 Task: Create a sub task Gather and Analyse Requirements for the task  Implement multi-language support for the app in the project TrapPlan , assign it to team member softage.10@softage.net and update the status of the sub task to  On Track  , set the priority of the sub task to Low.
Action: Mouse moved to (51, 503)
Screenshot: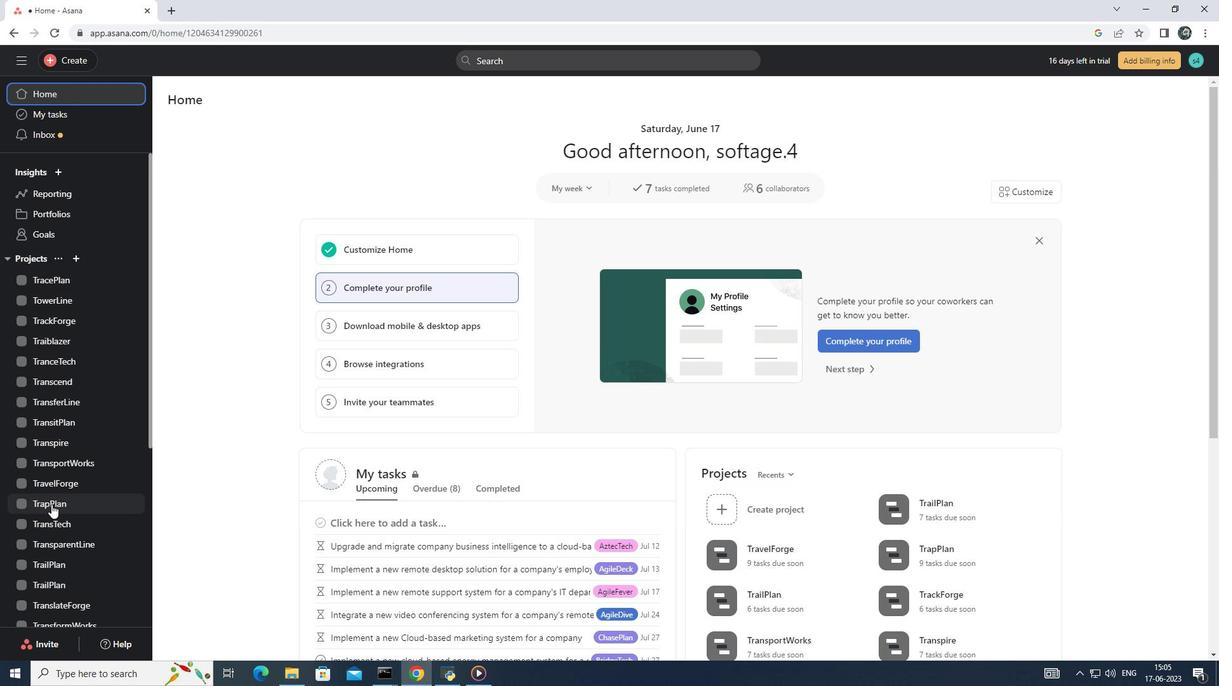 
Action: Mouse pressed left at (51, 503)
Screenshot: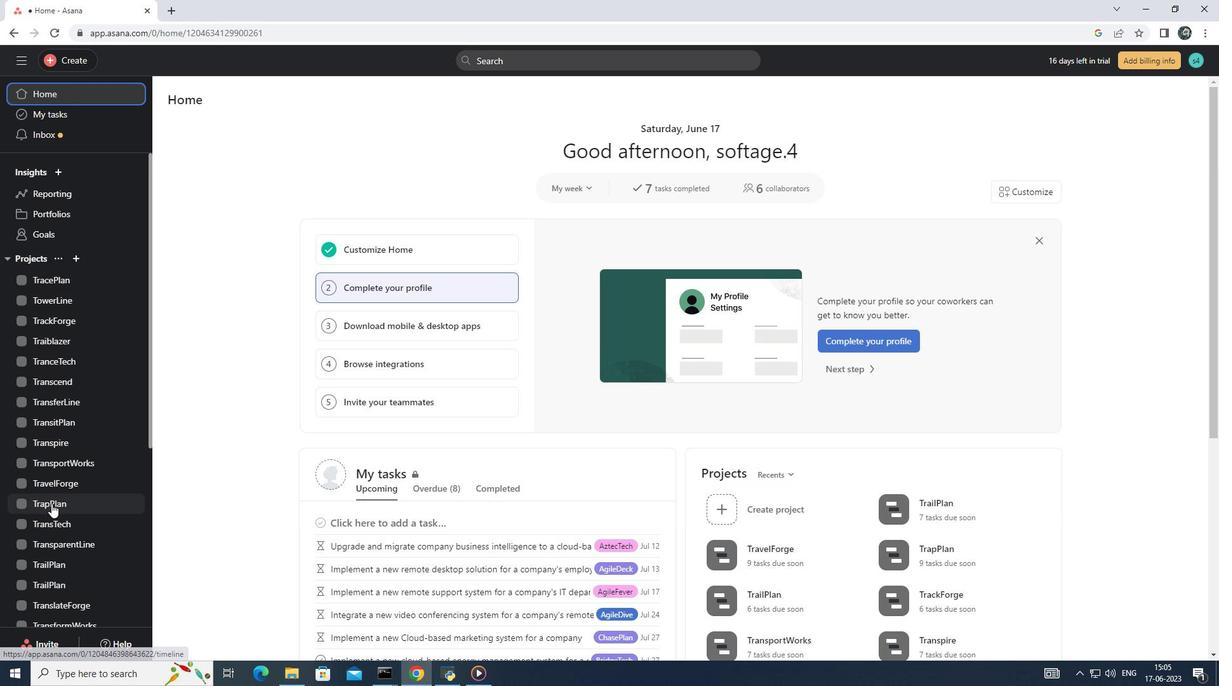 
Action: Mouse moved to (477, 300)
Screenshot: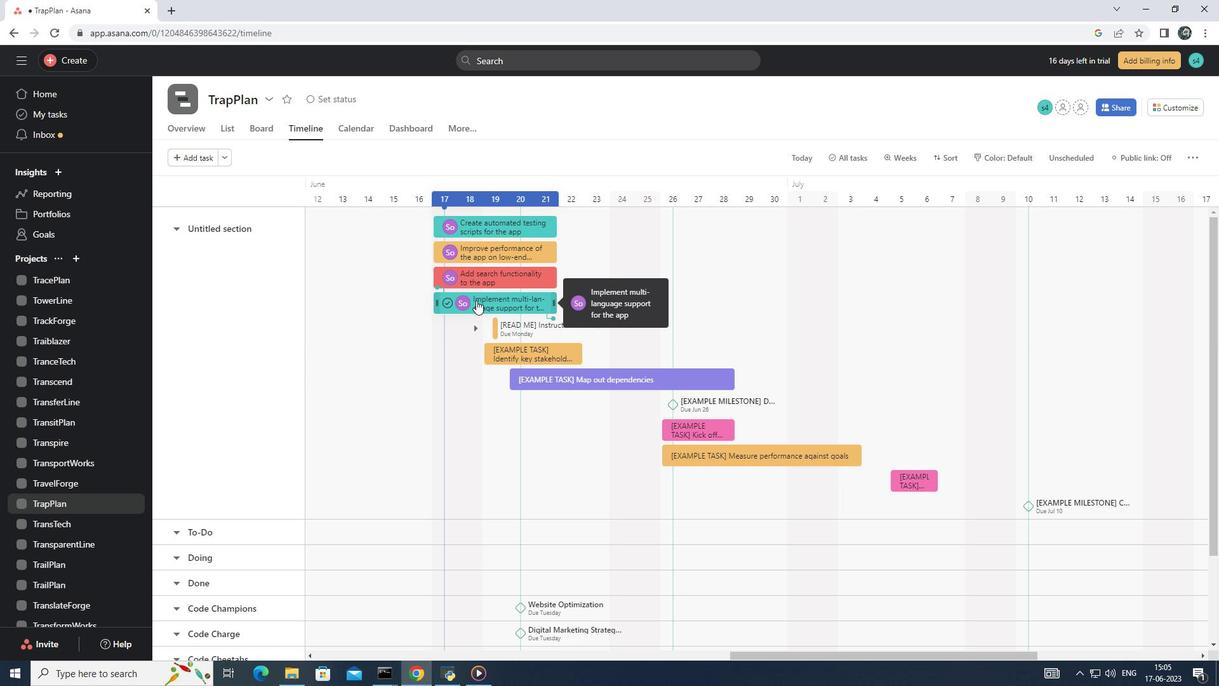 
Action: Mouse pressed left at (477, 300)
Screenshot: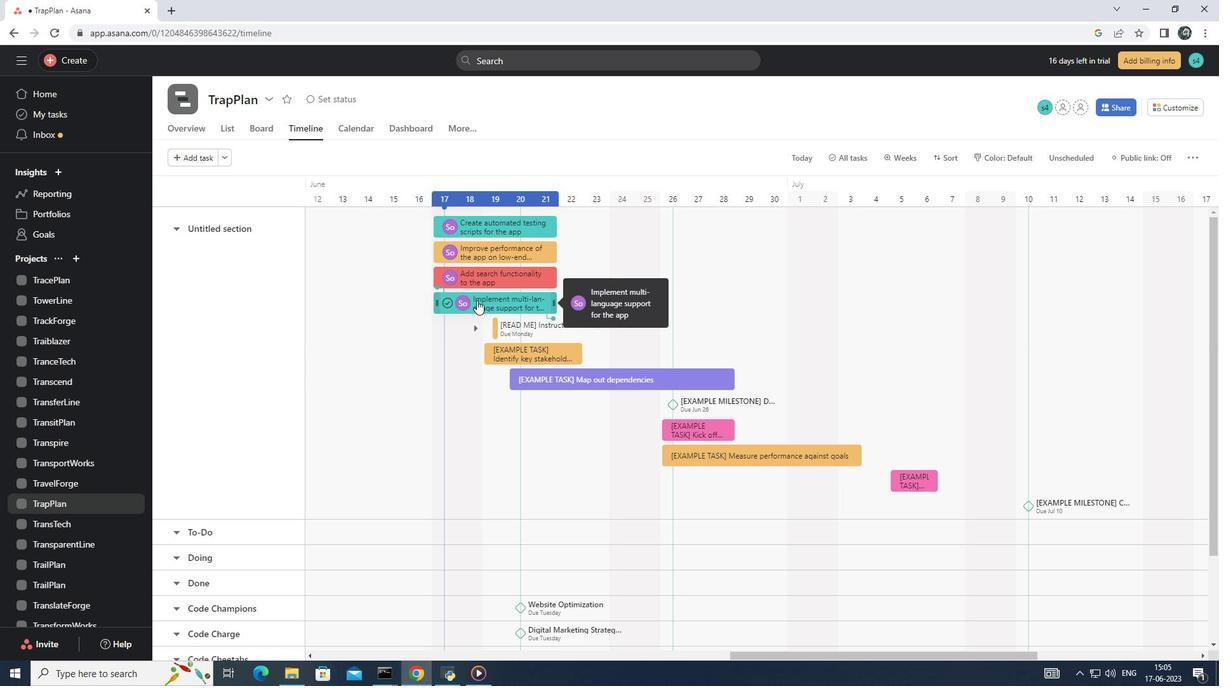 
Action: Mouse moved to (833, 429)
Screenshot: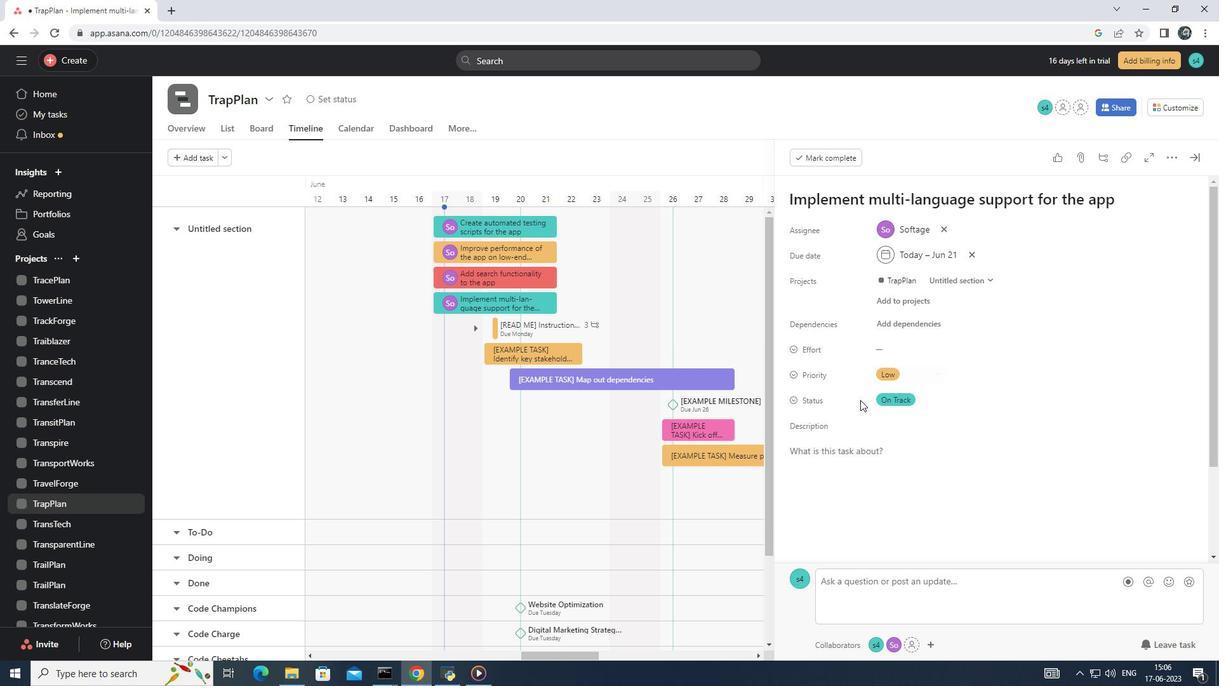 
Action: Mouse scrolled (833, 428) with delta (0, 0)
Screenshot: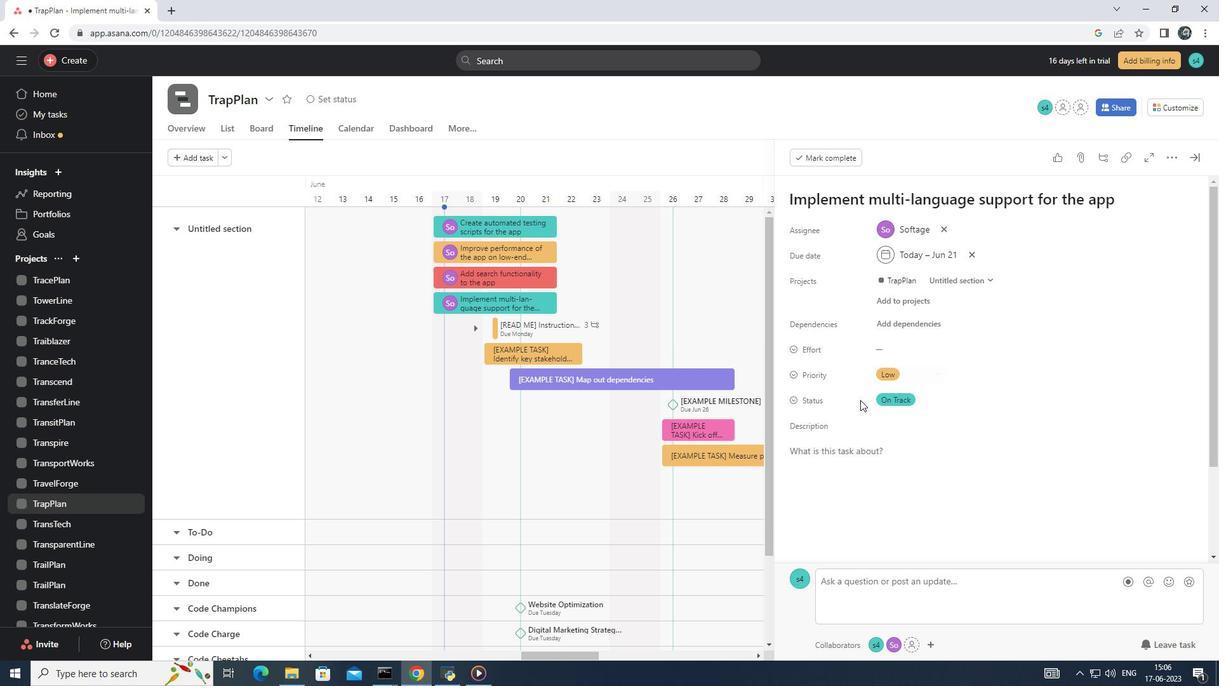 
Action: Mouse moved to (830, 432)
Screenshot: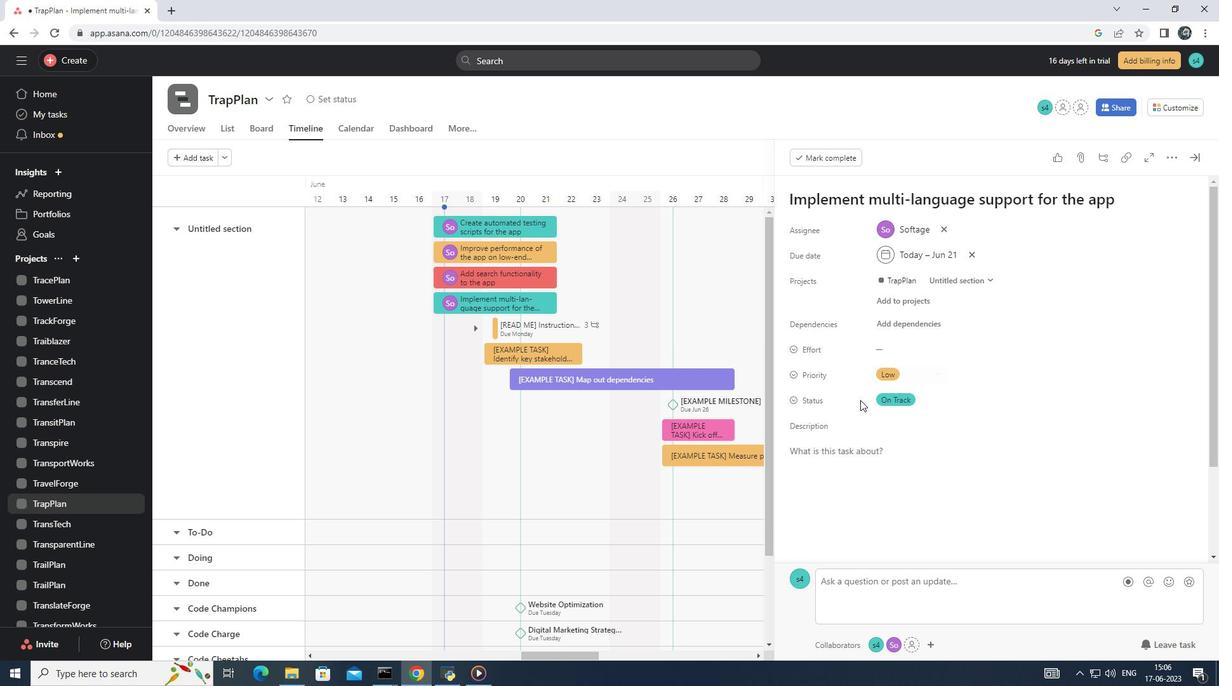 
Action: Mouse scrolled (831, 430) with delta (0, 0)
Screenshot: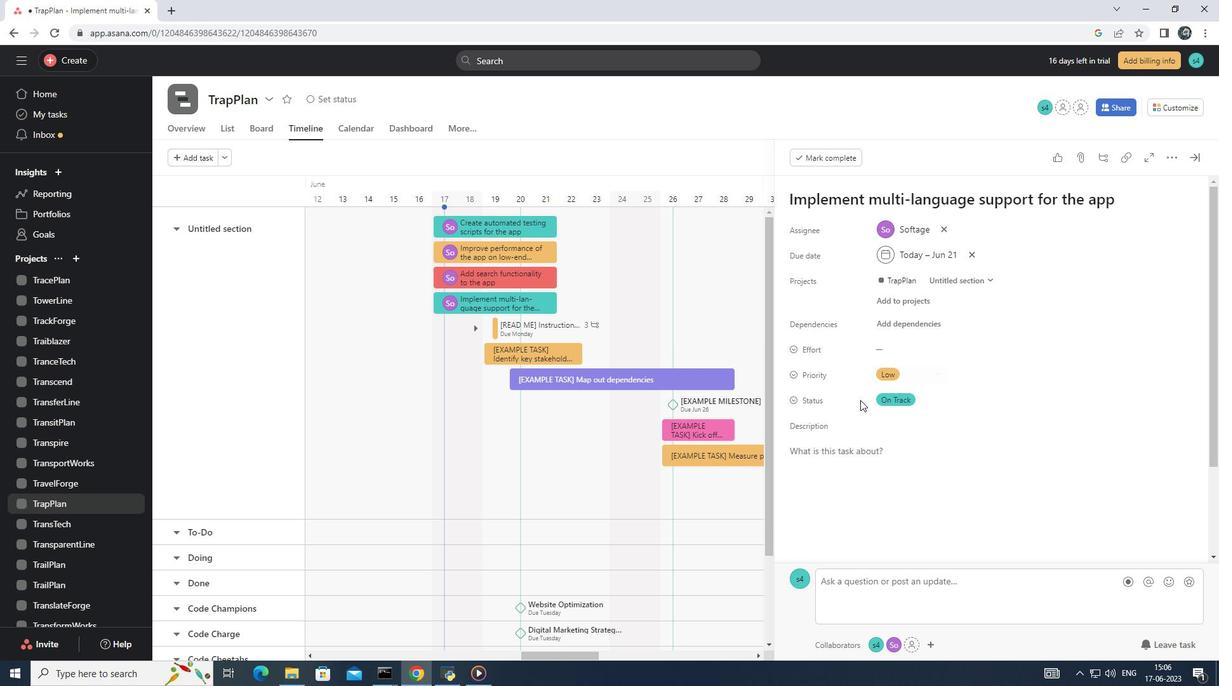 
Action: Mouse moved to (828, 435)
Screenshot: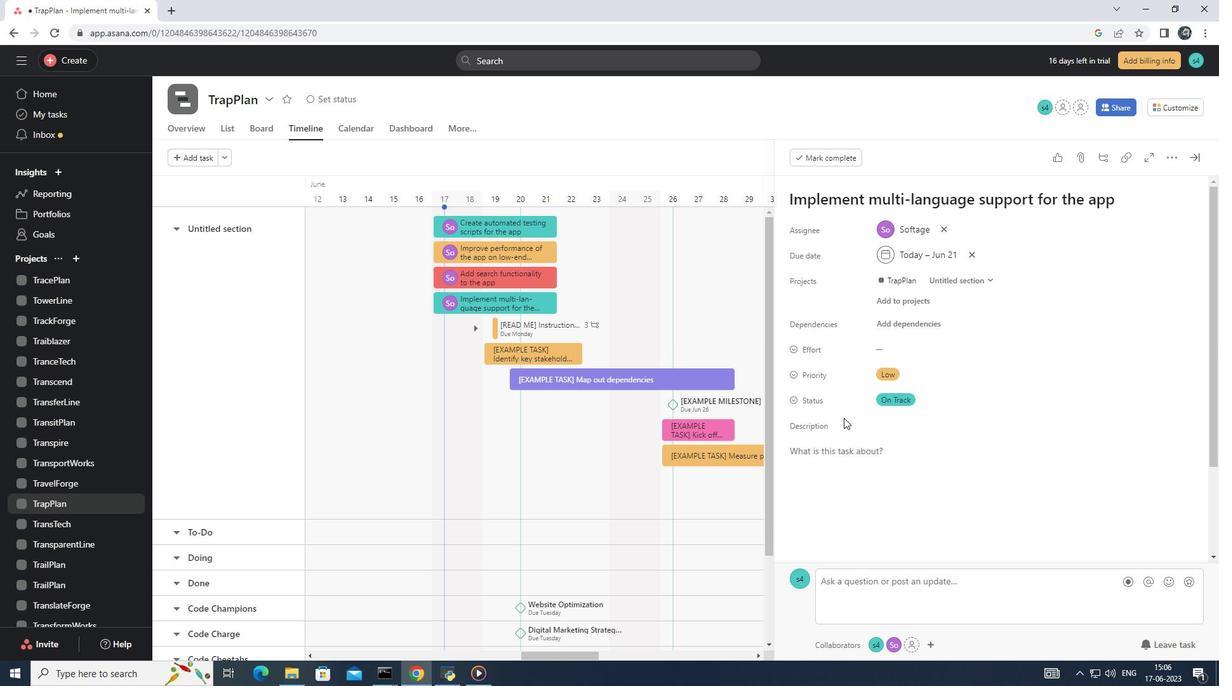 
Action: Mouse scrolled (828, 433) with delta (0, 0)
Screenshot: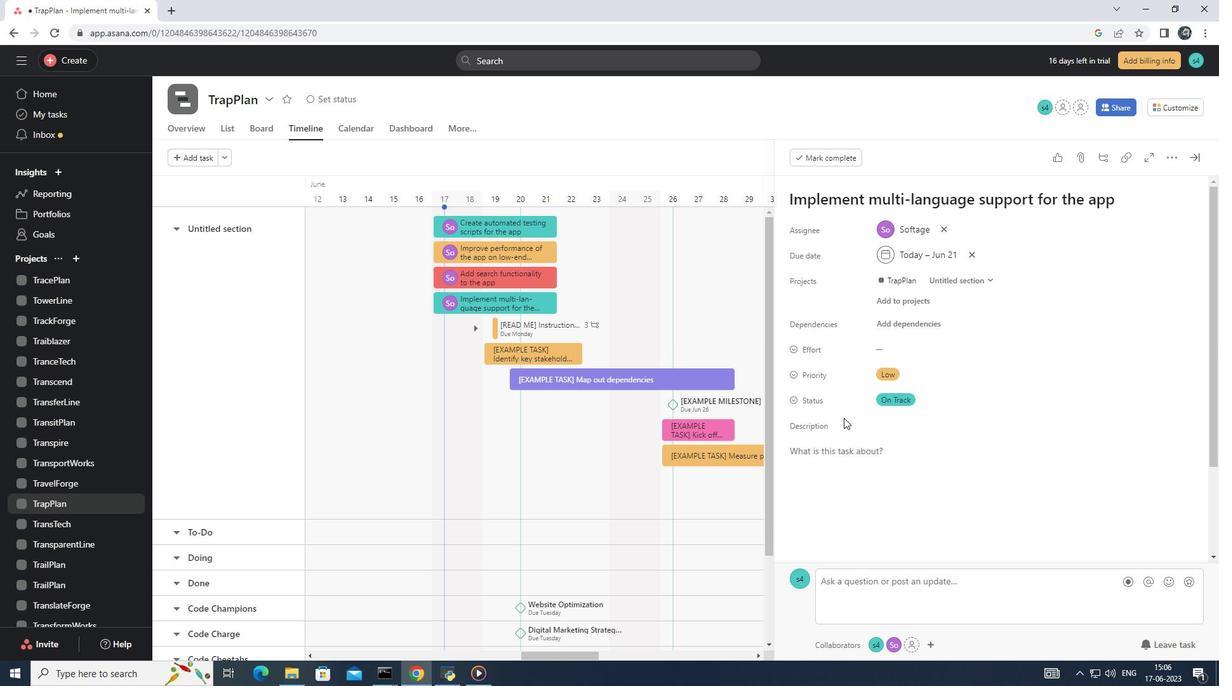 
Action: Mouse moved to (828, 435)
Screenshot: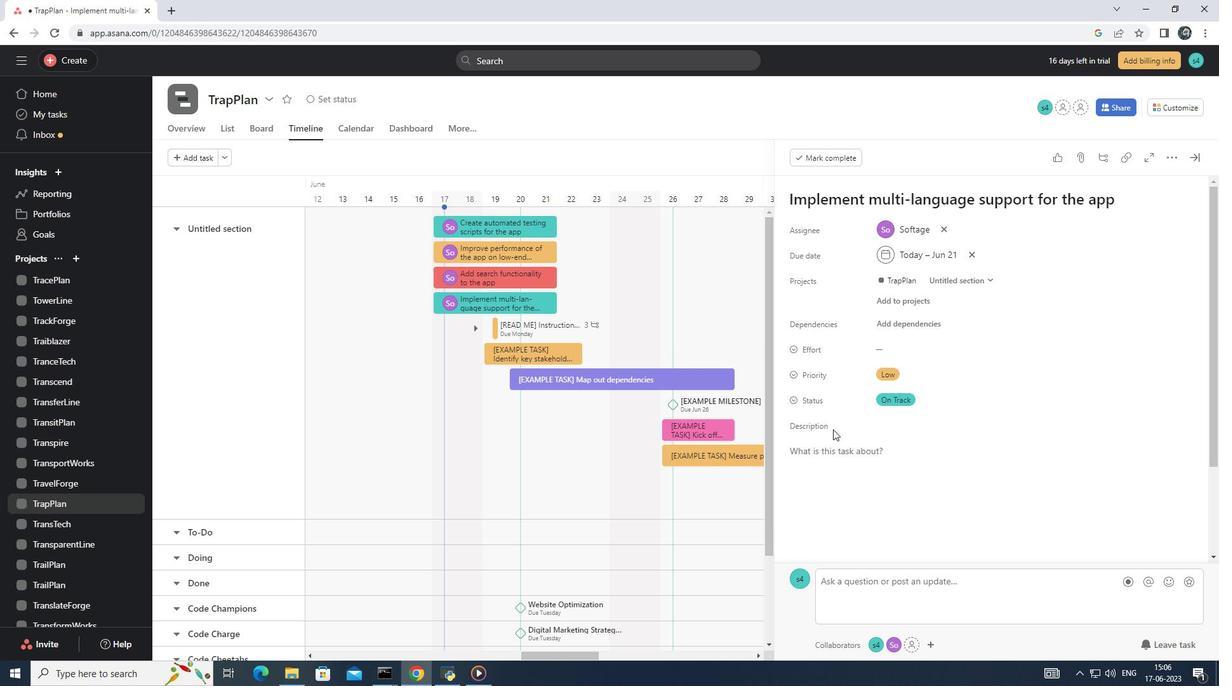 
Action: Mouse scrolled (828, 435) with delta (0, 0)
Screenshot: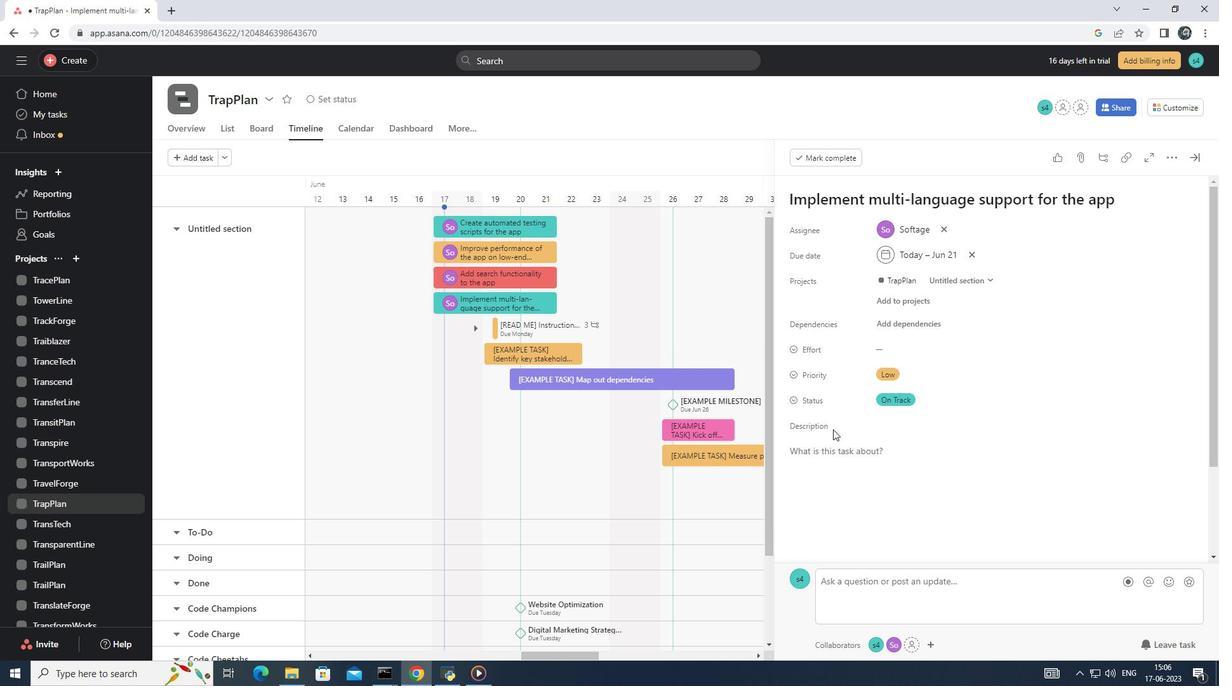 
Action: Mouse moved to (828, 437)
Screenshot: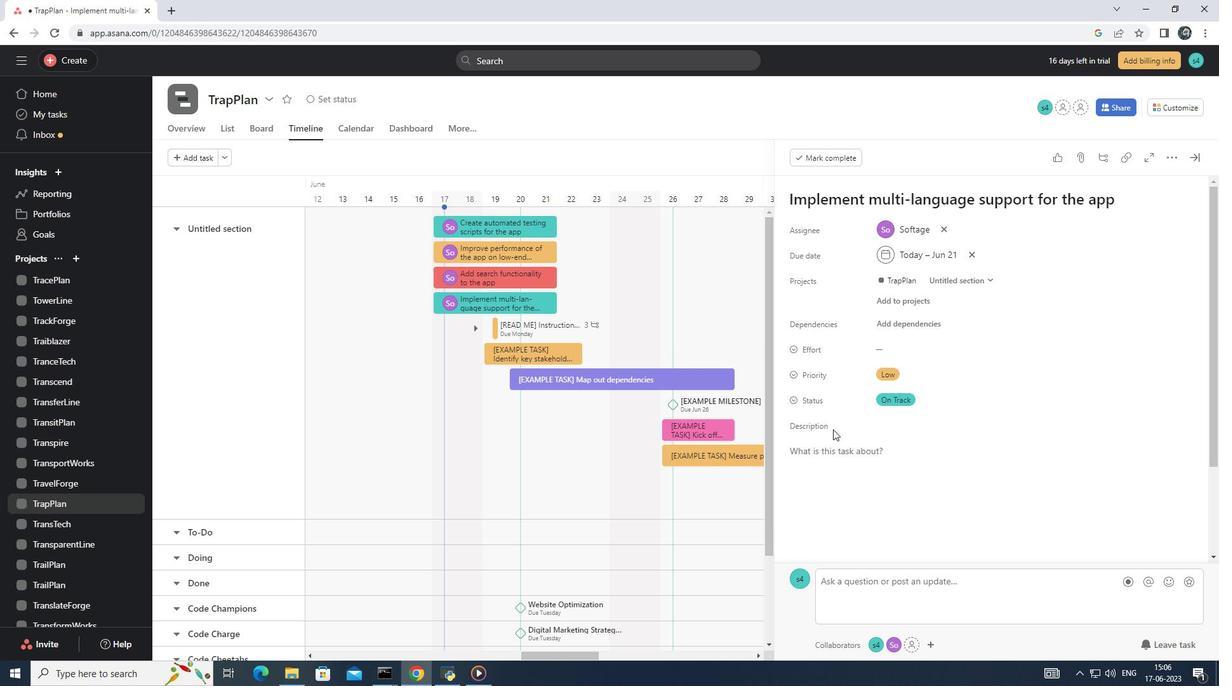 
Action: Mouse scrolled (828, 435) with delta (0, 0)
Screenshot: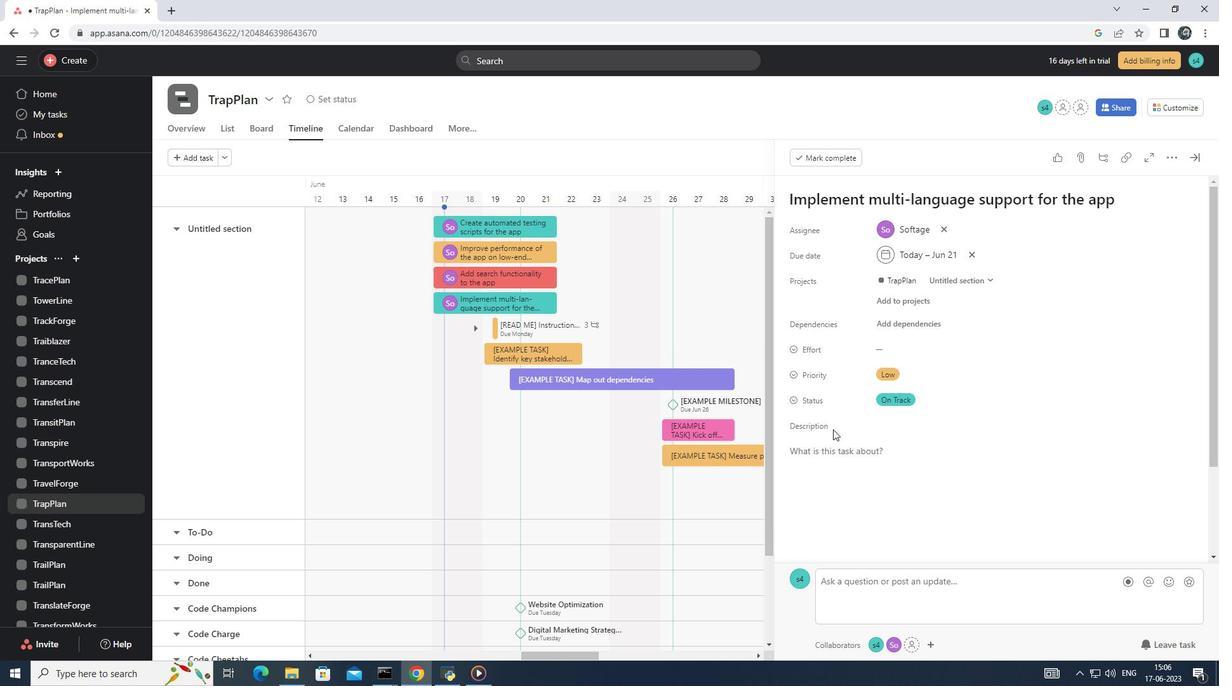
Action: Mouse moved to (822, 464)
Screenshot: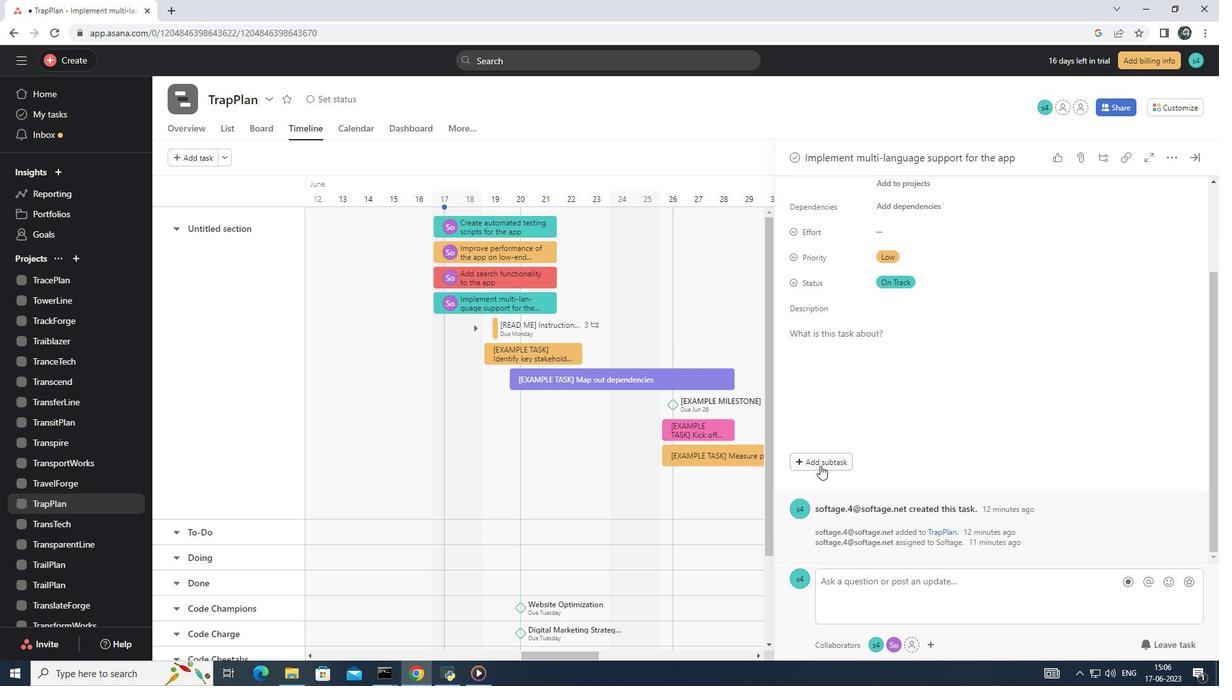 
Action: Mouse pressed left at (822, 464)
Screenshot: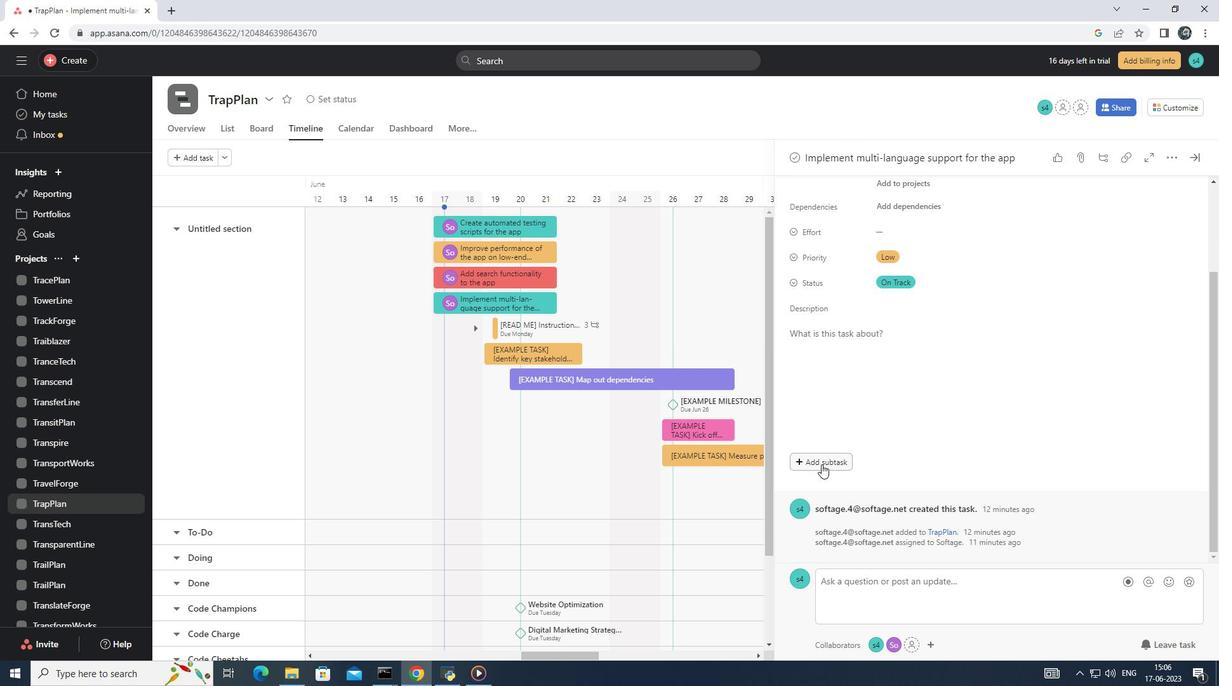 
Action: Mouse moved to (867, 436)
Screenshot: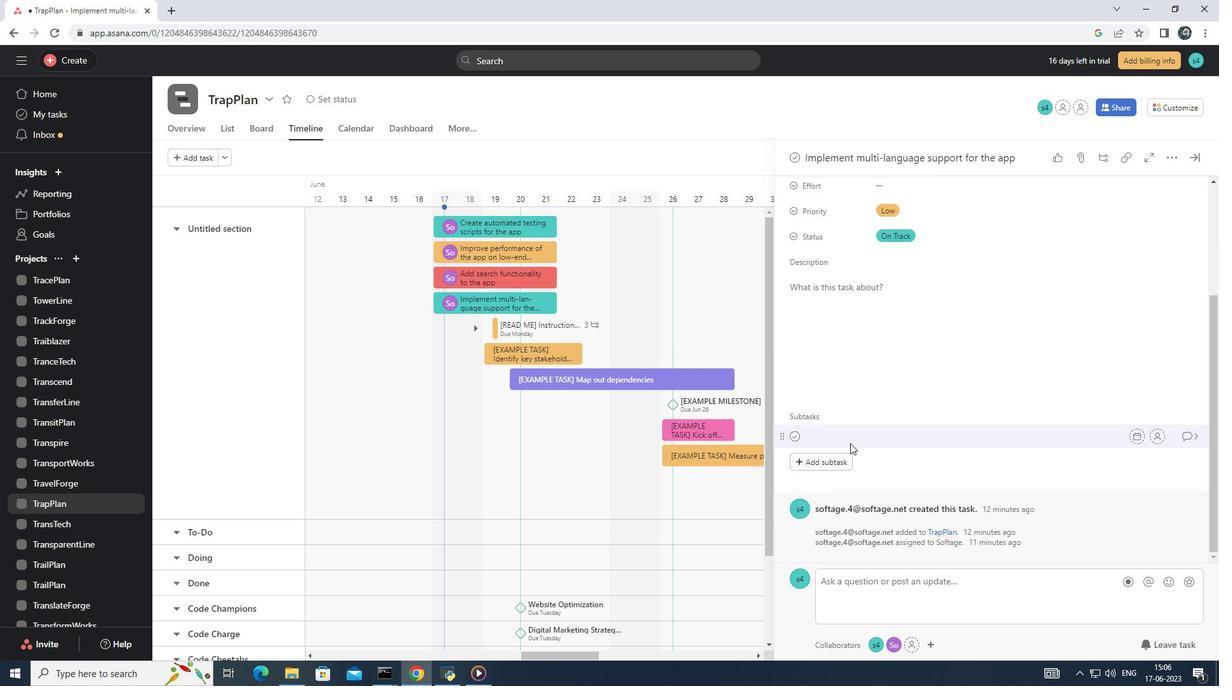 
Action: Mouse pressed left at (867, 436)
Screenshot: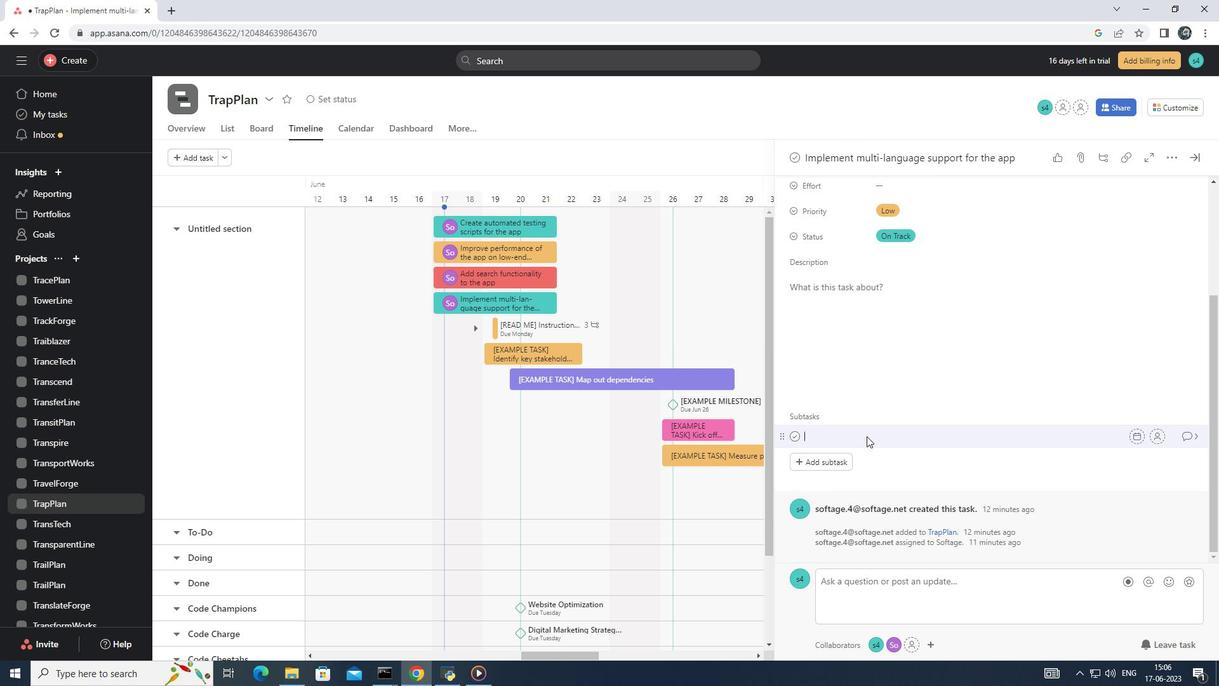 
Action: Key pressed <Key.shift><Key.shift><Key.shift><Key.shift><Key.shift><Key.shift><Key.shift>Gather<Key.space>and<Key.space><Key.shift>Analyse<Key.space><Key.shift>Requirements
Screenshot: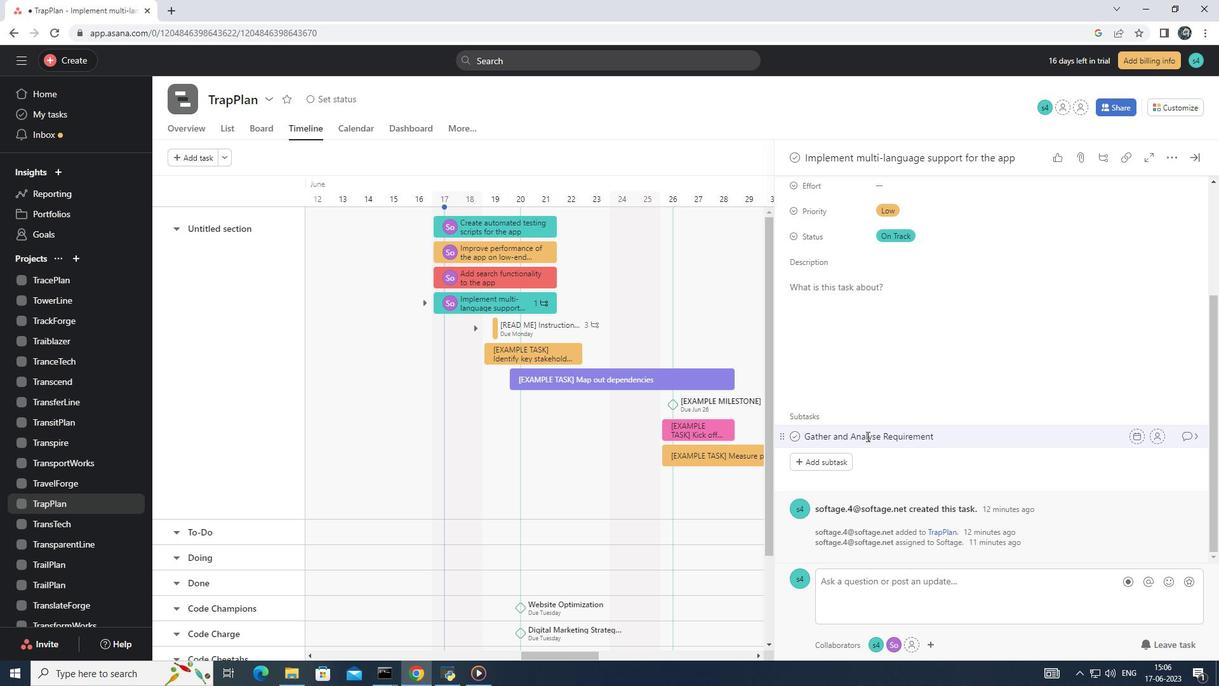 
Action: Mouse moved to (1157, 431)
Screenshot: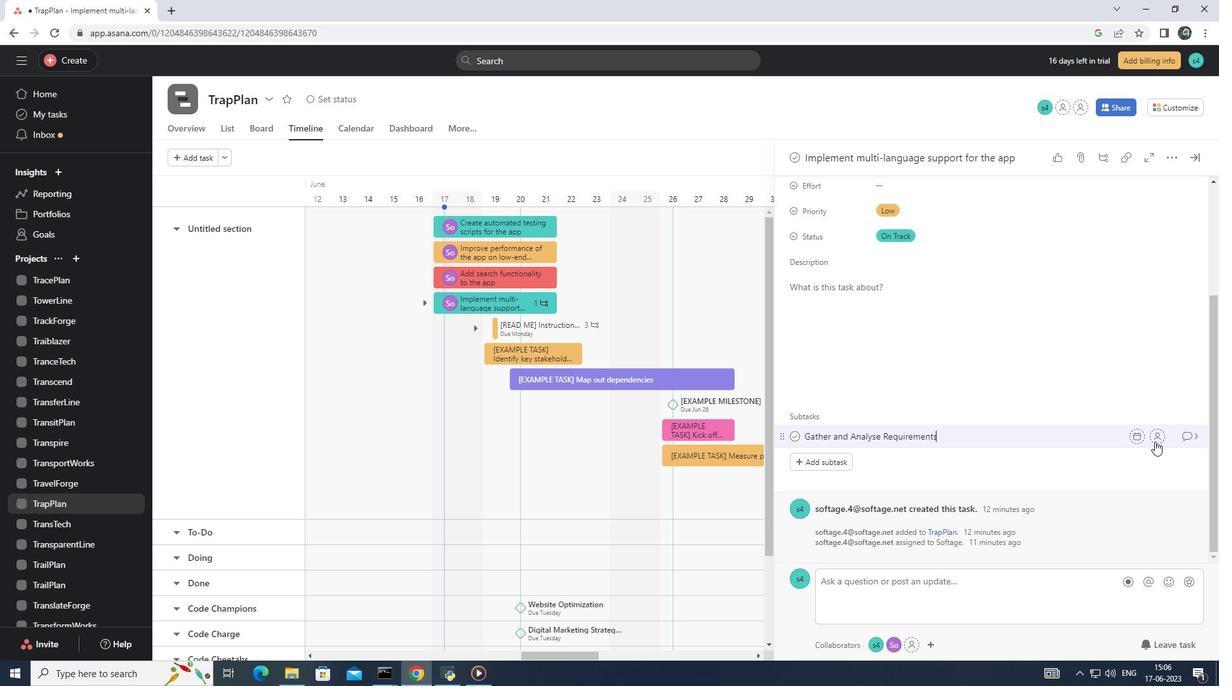 
Action: Mouse pressed left at (1157, 431)
Screenshot: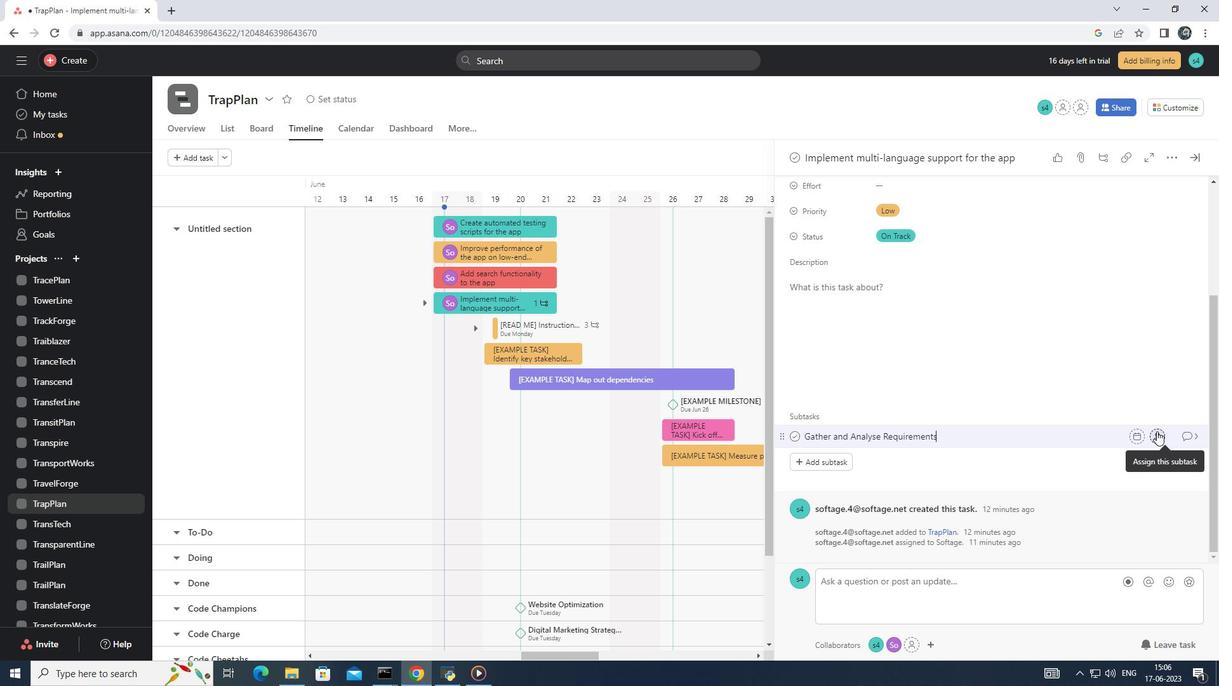 
Action: Mouse pressed left at (1157, 431)
Screenshot: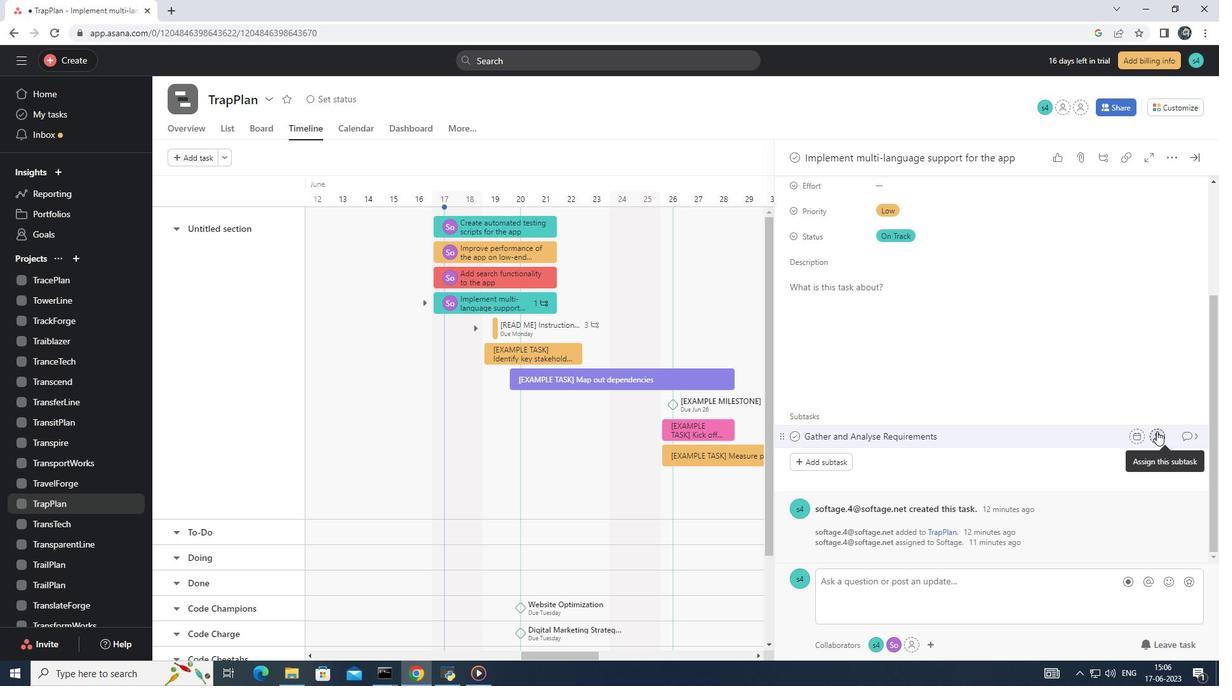
Action: Mouse moved to (1156, 437)
Screenshot: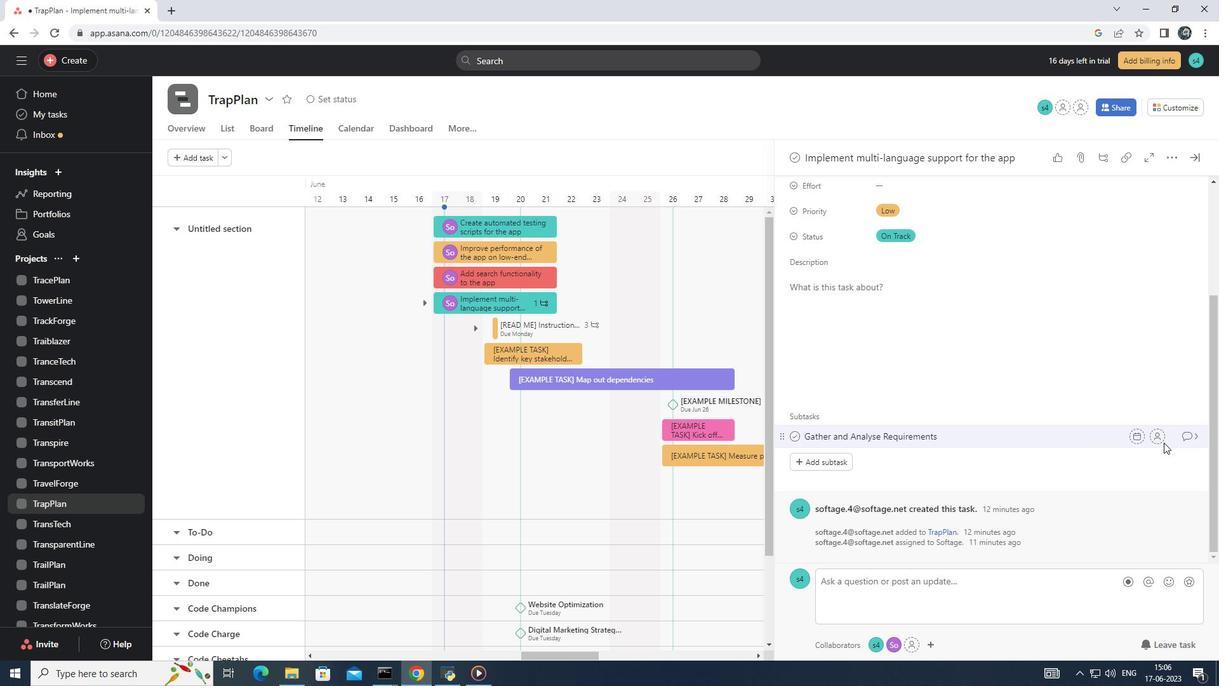 
Action: Mouse pressed left at (1156, 437)
Screenshot: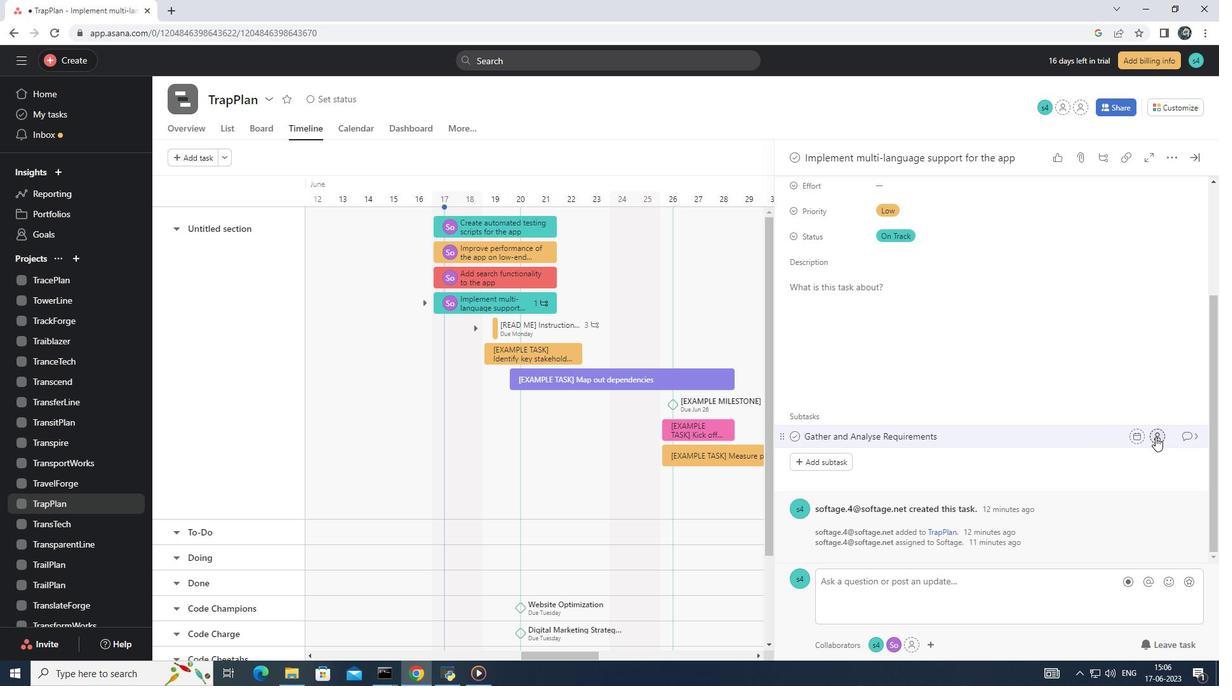 
Action: Mouse moved to (1021, 486)
Screenshot: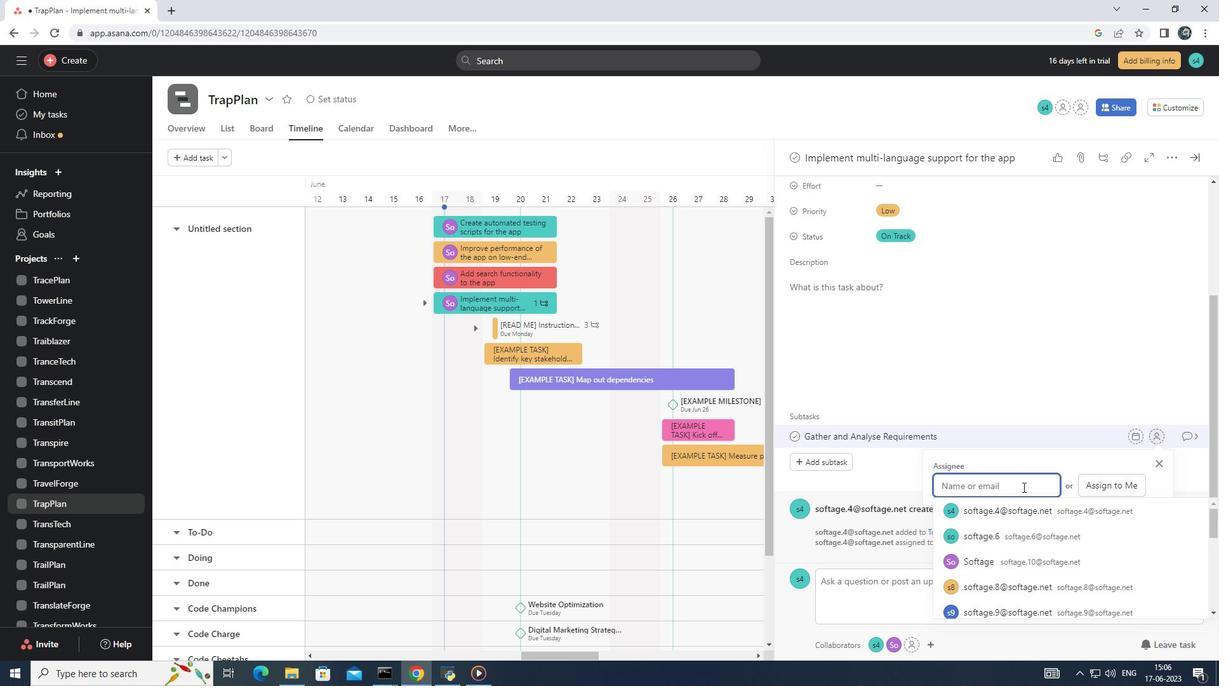 
Action: Key pressed softage.10<Key.shift>@softage.net<Key.enter>
Screenshot: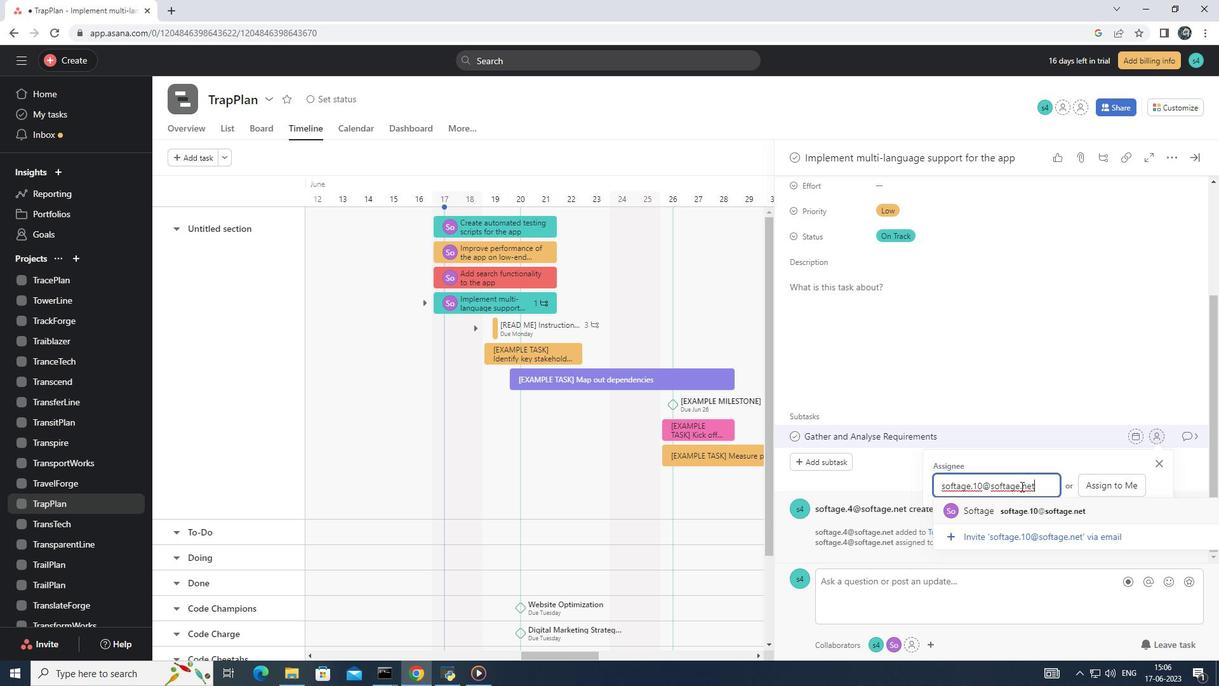 
Action: Mouse moved to (1197, 436)
Screenshot: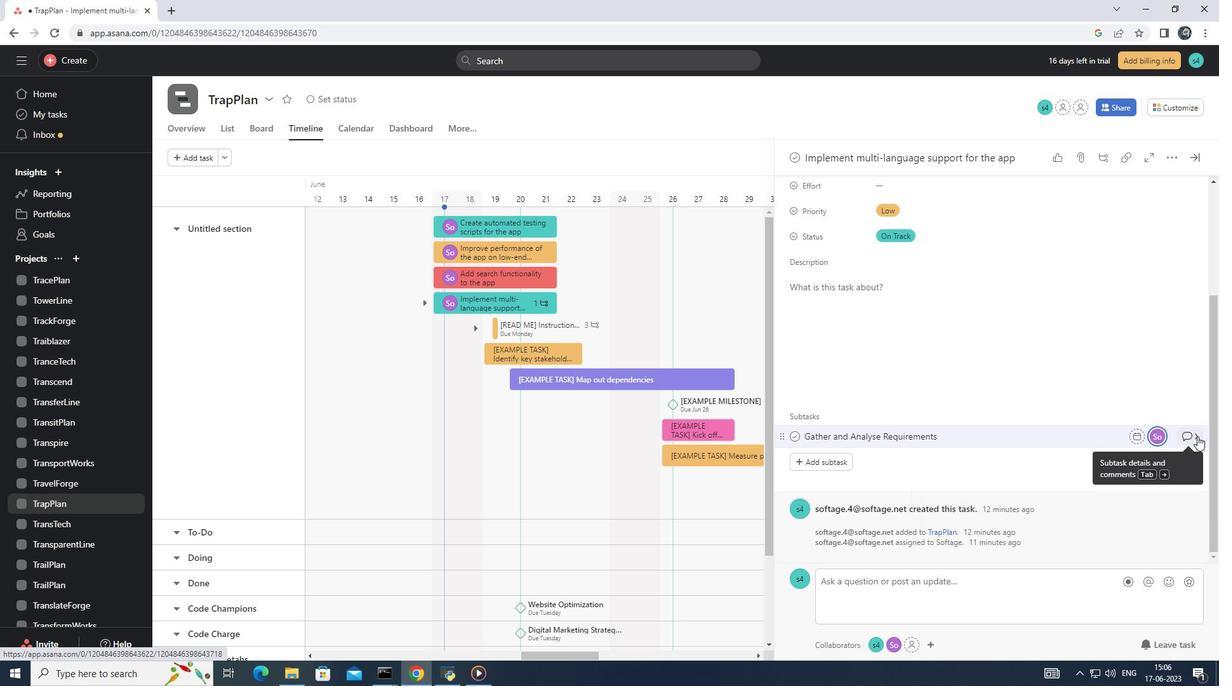 
Action: Mouse pressed left at (1197, 436)
Screenshot: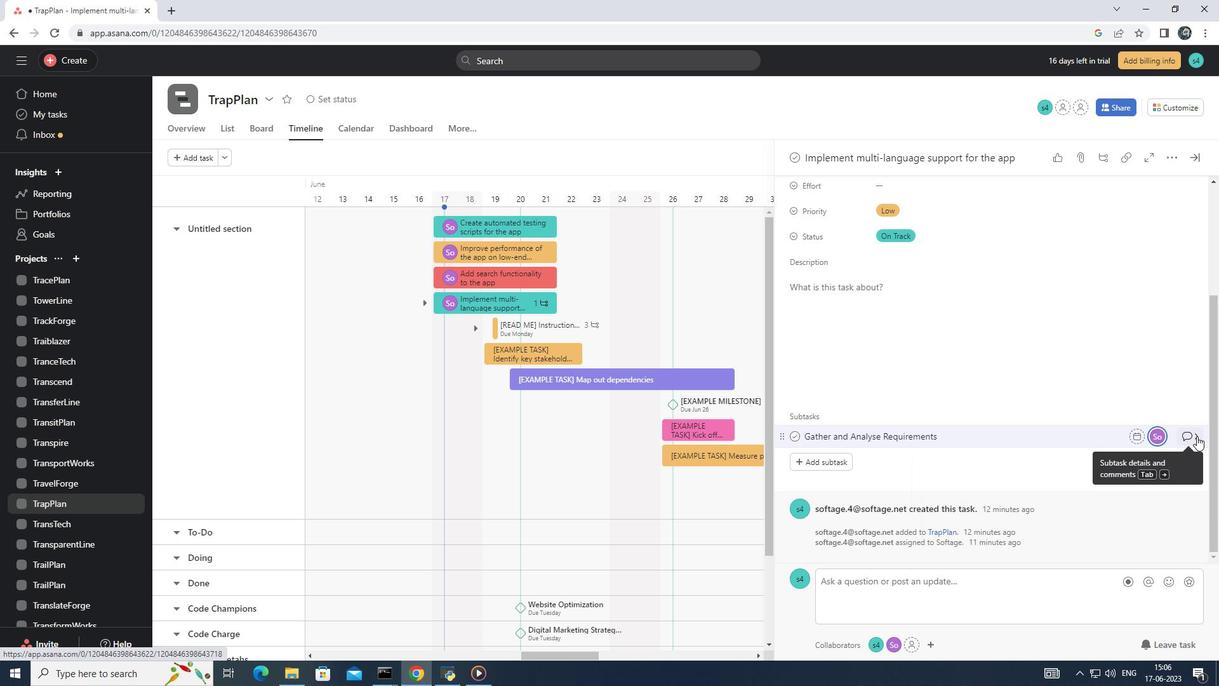 
Action: Mouse moved to (1197, 436)
Screenshot: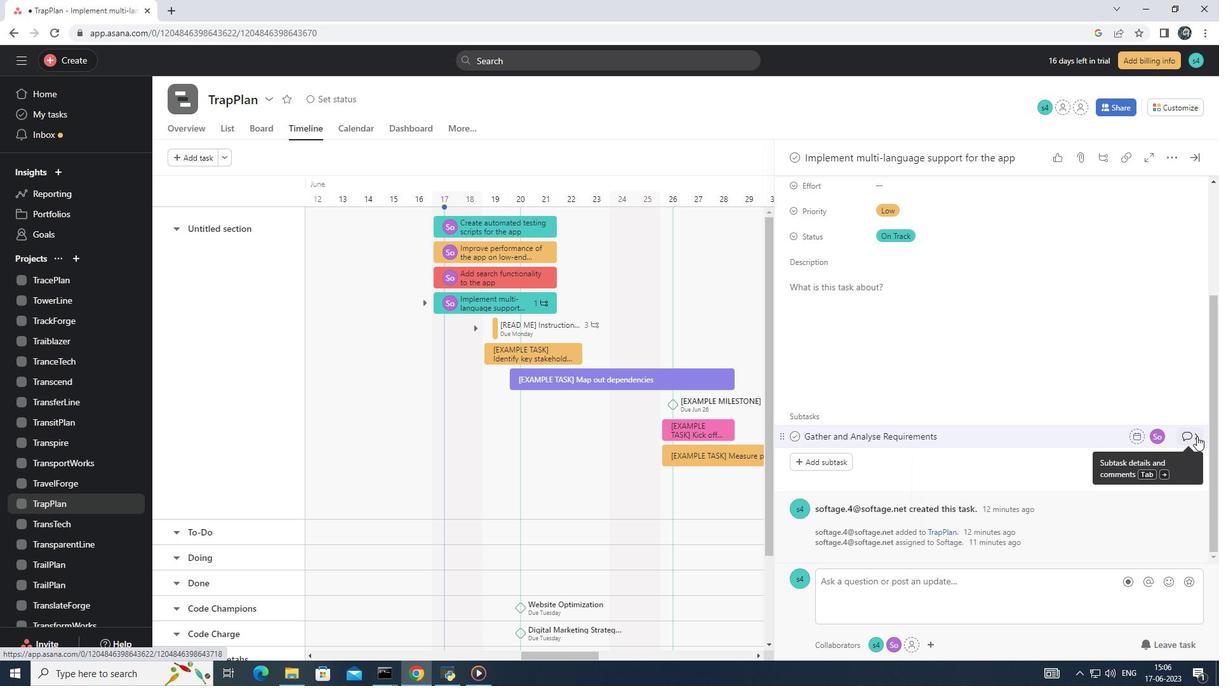 
Action: Mouse pressed left at (1197, 436)
Screenshot: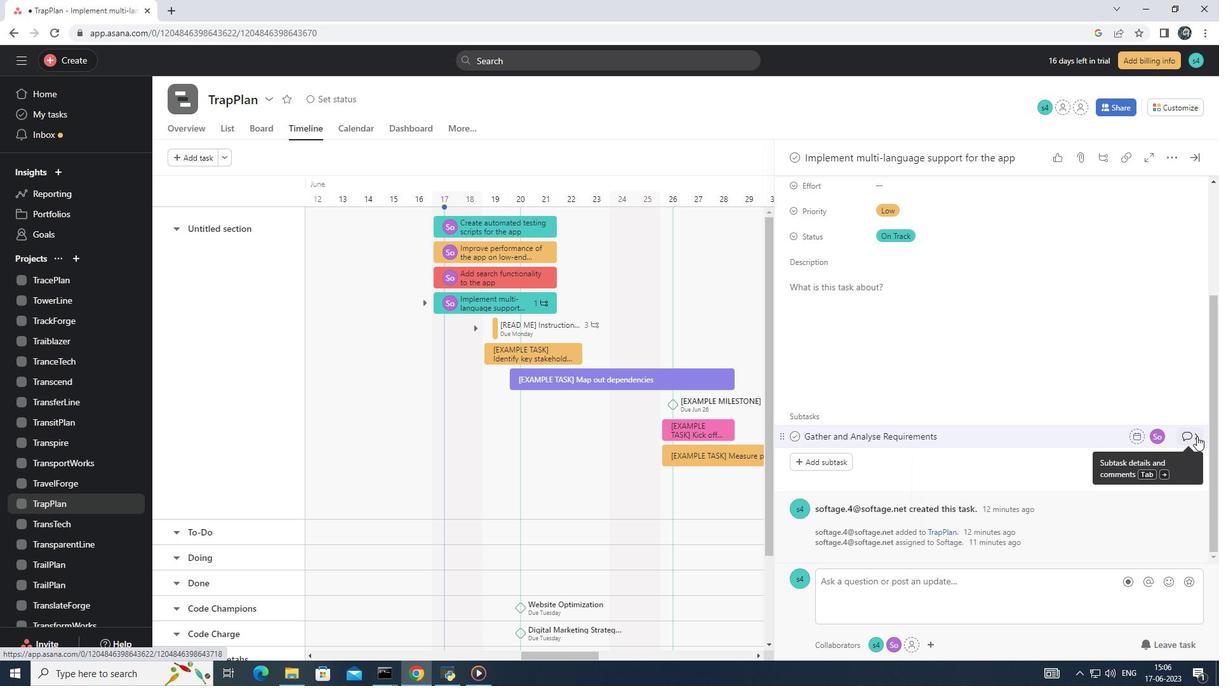 
Action: Mouse moved to (831, 334)
Screenshot: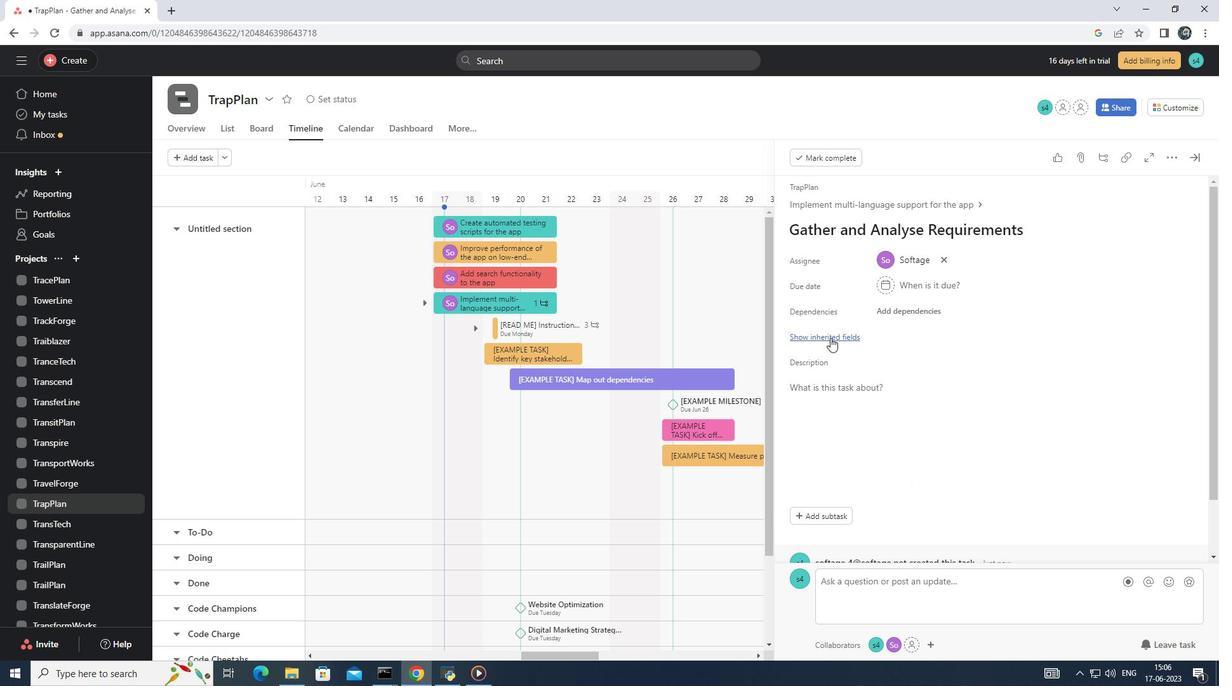 
Action: Mouse pressed left at (831, 334)
Screenshot: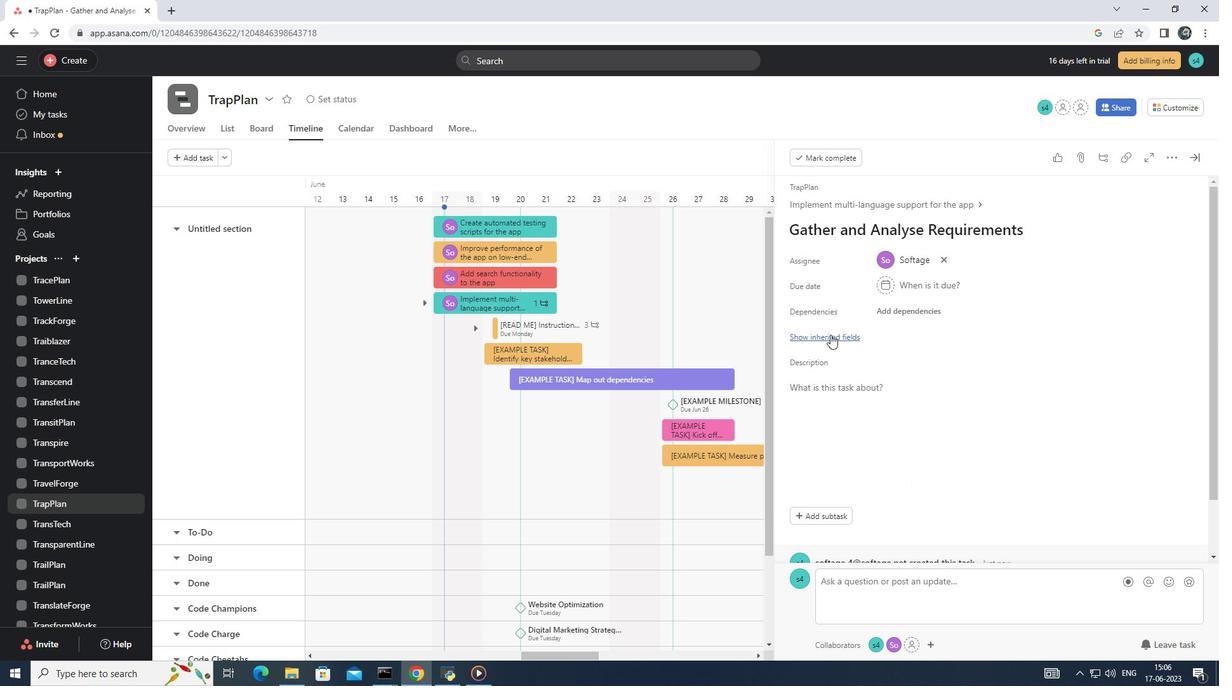 
Action: Mouse moved to (931, 414)
Screenshot: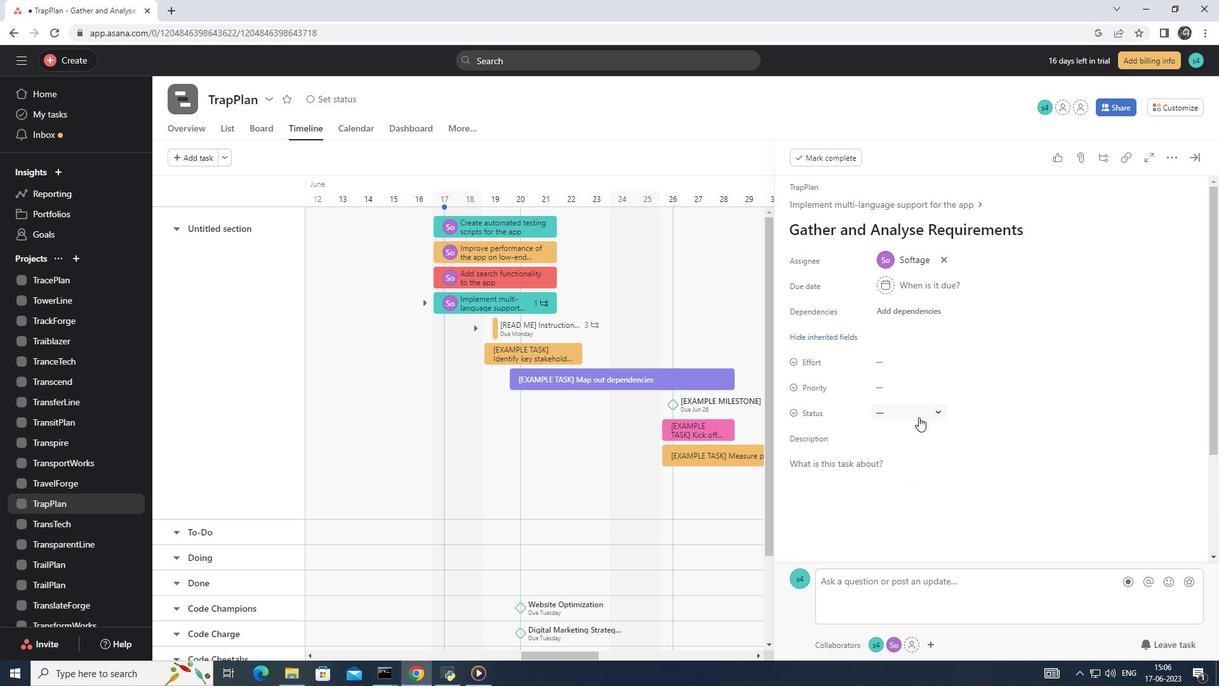 
Action: Mouse pressed left at (931, 414)
Screenshot: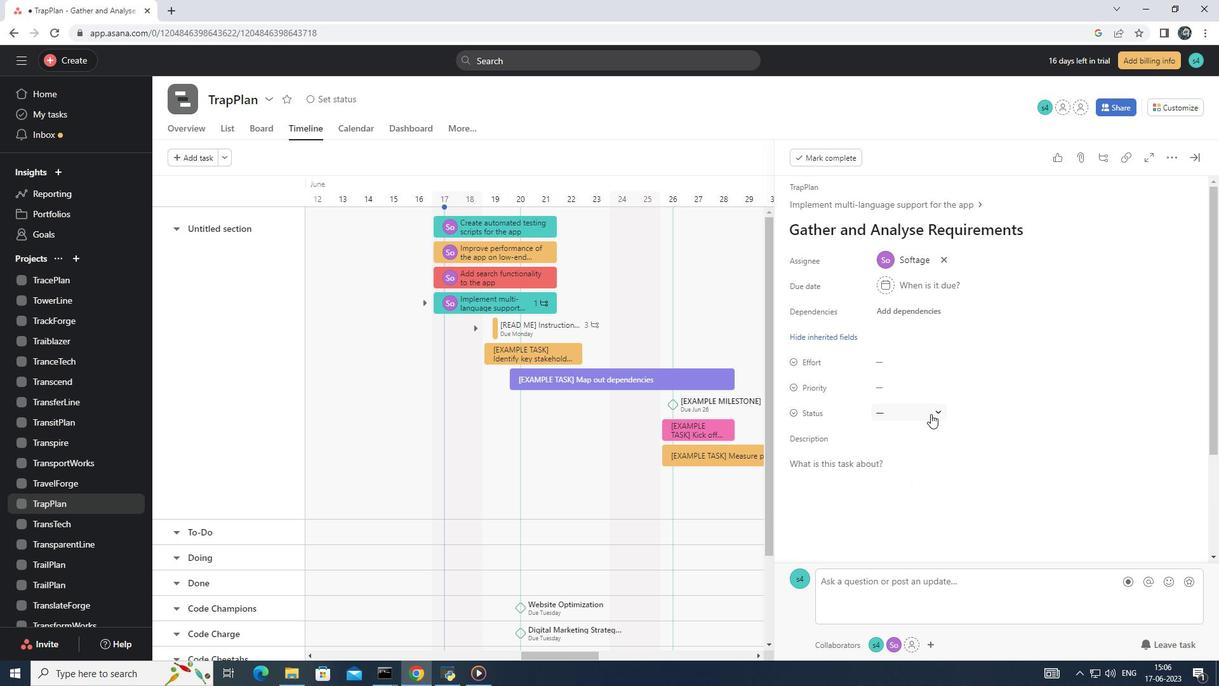 
Action: Mouse moved to (928, 456)
Screenshot: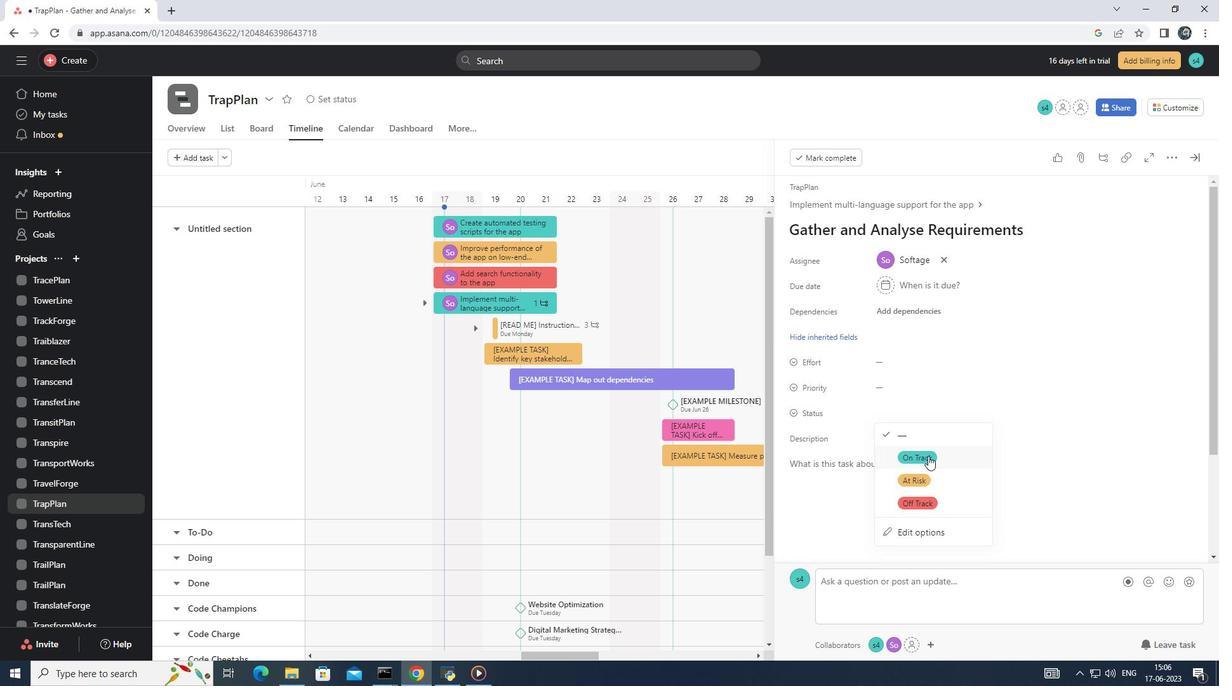 
Action: Mouse pressed left at (928, 456)
Screenshot: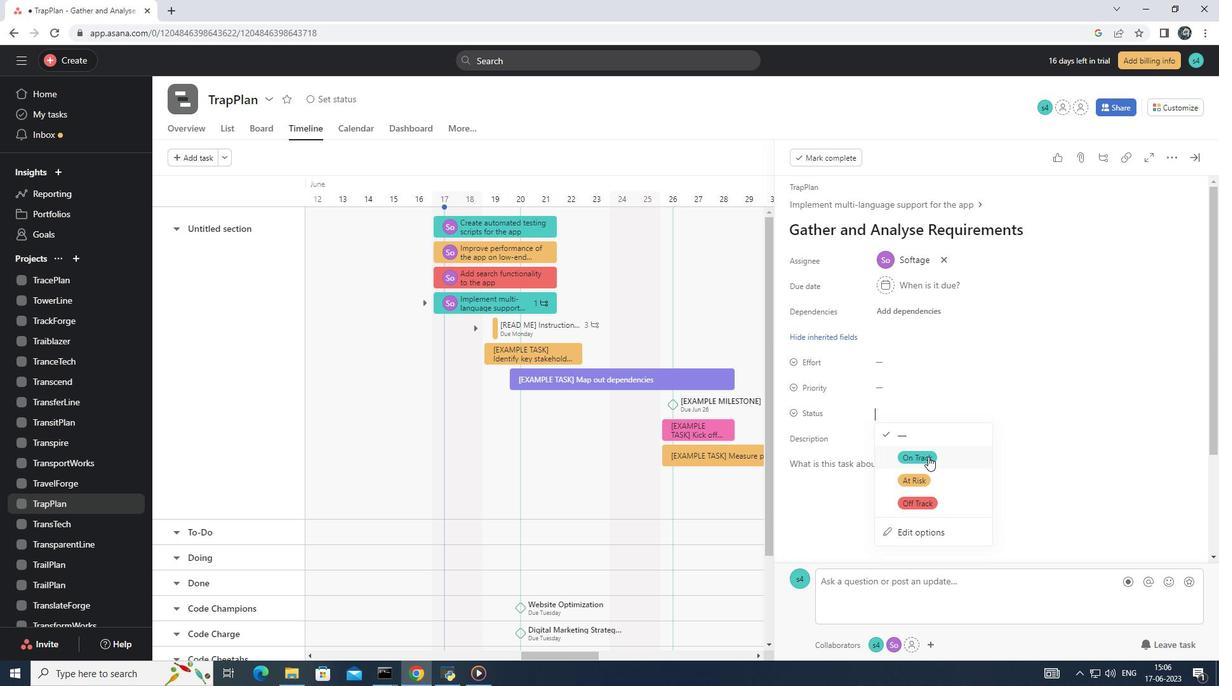 
Action: Mouse moved to (900, 385)
Screenshot: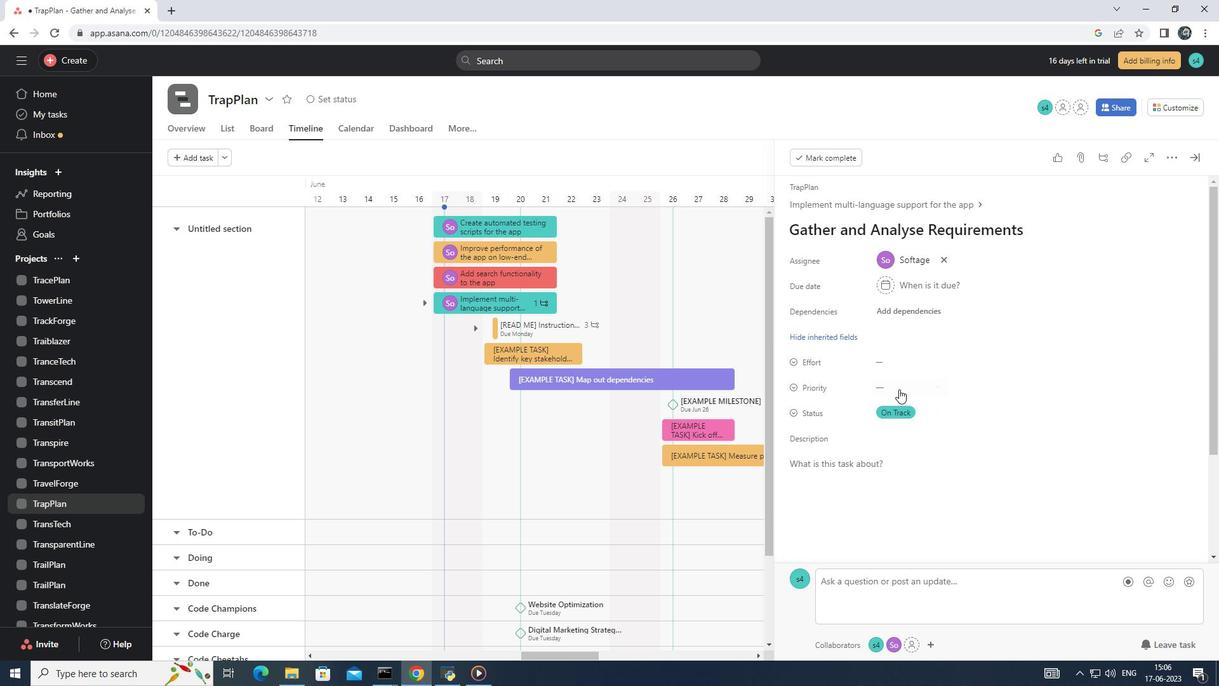 
Action: Mouse pressed left at (900, 385)
Screenshot: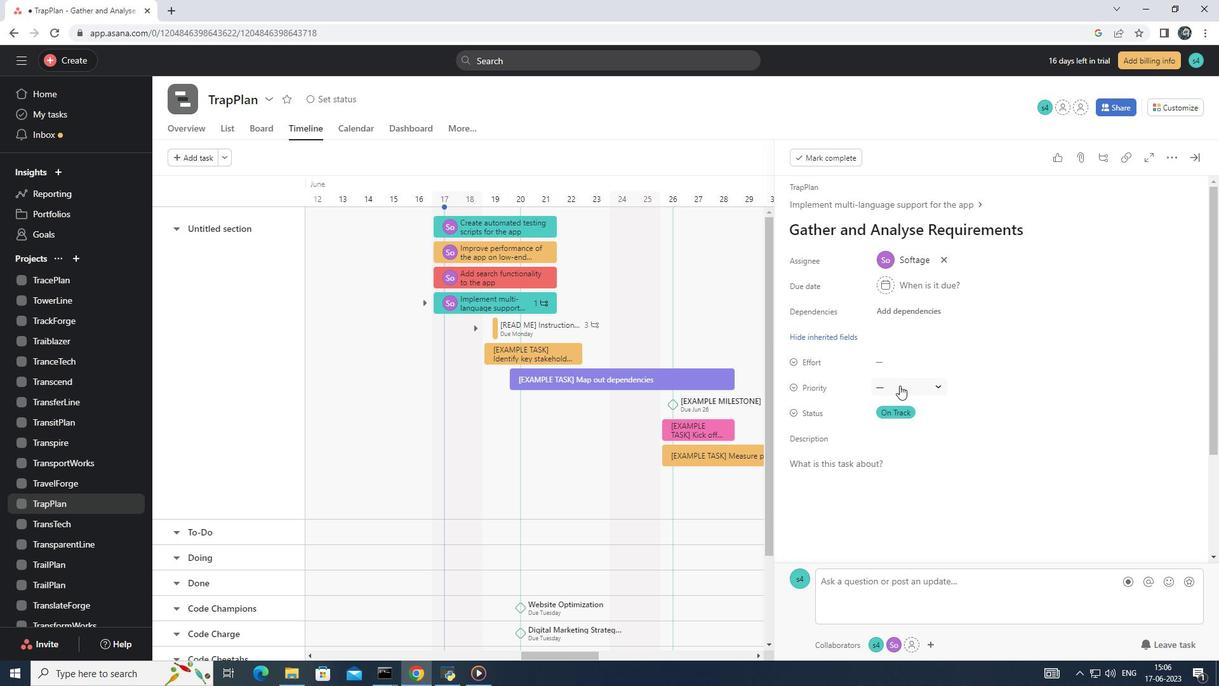 
Action: Mouse moved to (917, 475)
Screenshot: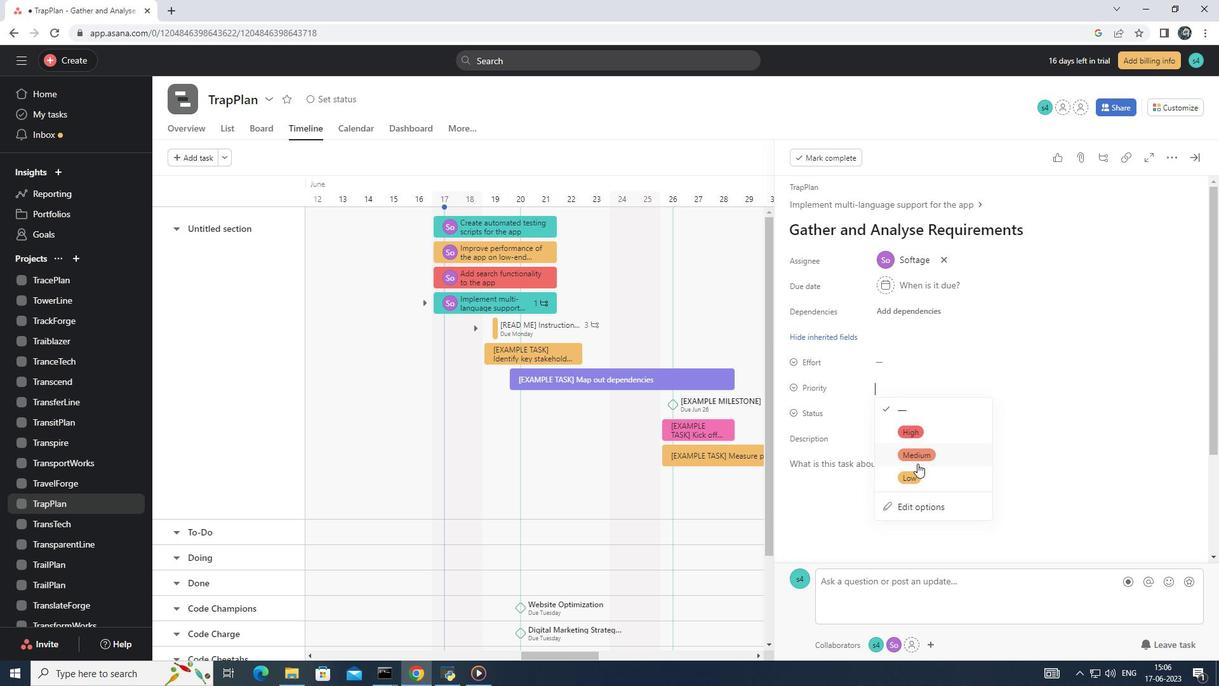 
Action: Mouse pressed left at (917, 475)
Screenshot: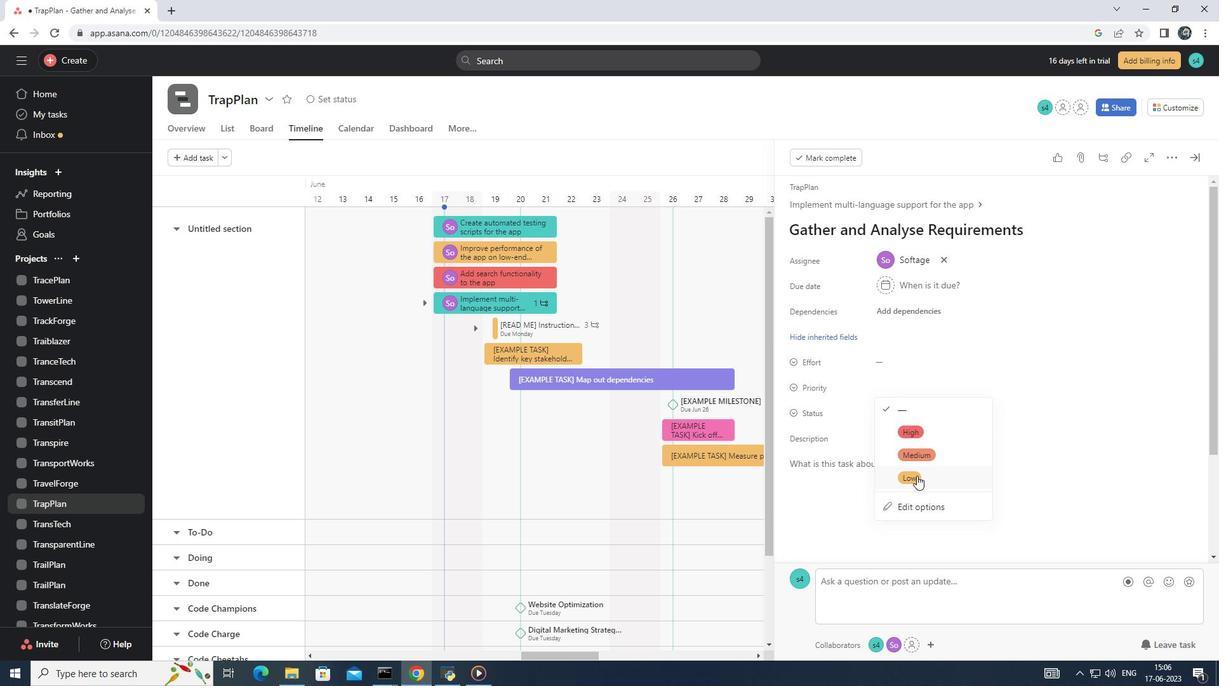 
Action: Mouse pressed left at (917, 475)
Screenshot: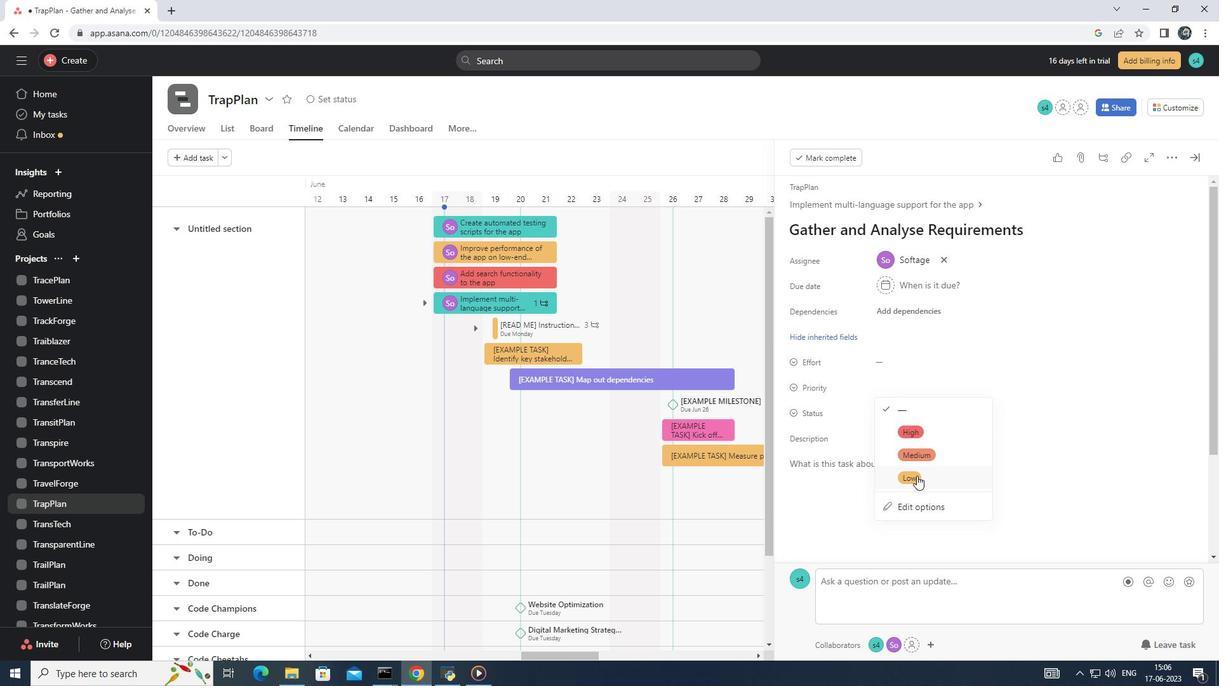 
Action: Mouse moved to (910, 463)
Screenshot: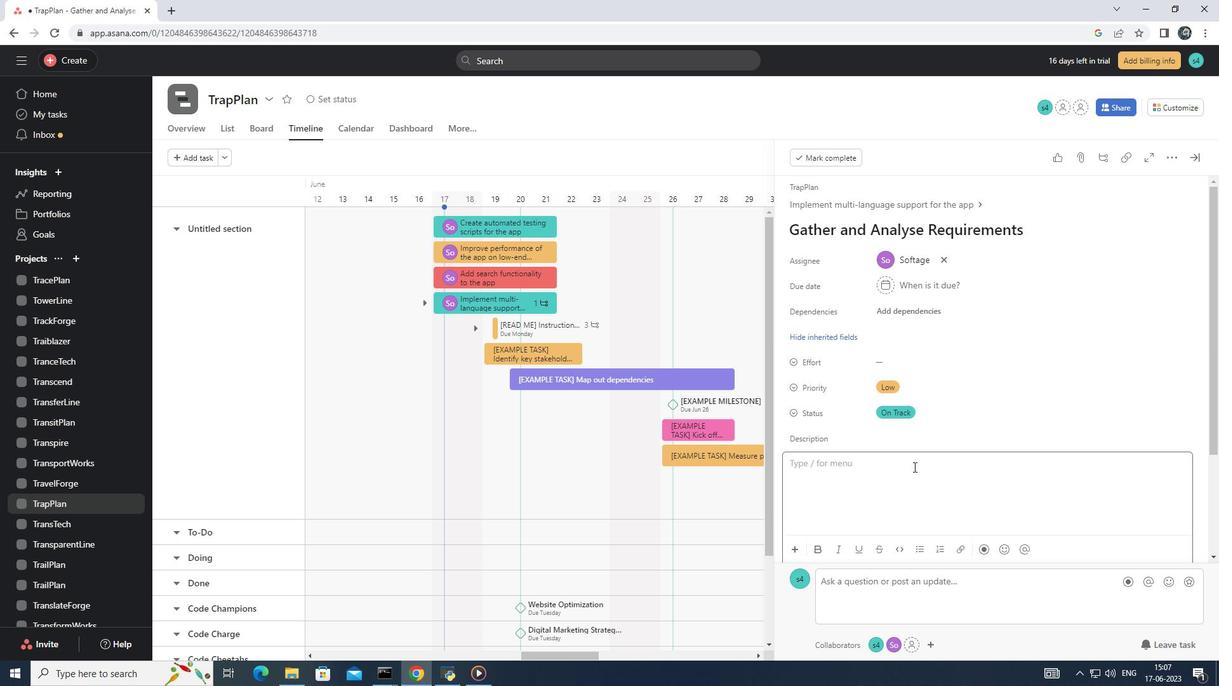 
